 Task: Add an event with the title Conference Call with Partners, date '2023/10/06', time 9:15 AM to 11:15 AMand add a description: A conference call with partners serves as a platform for collaborative discussions. It brings together representatives from different organizations or departments to exchange ideas, share updates, and address common challenges. The call enables open and interactive communication, fostering a sense of teamwork and cooperation among partners.Select event color  Peacock . Add location for the event as: 321 Oxford Street, London, UK, logged in from the account softage.1@softage.netand send the event invitation to softage.8@softage.net and softage.9@softage.net. Set a reminder for the event Weekly on Sunday
Action: Mouse moved to (36, 86)
Screenshot: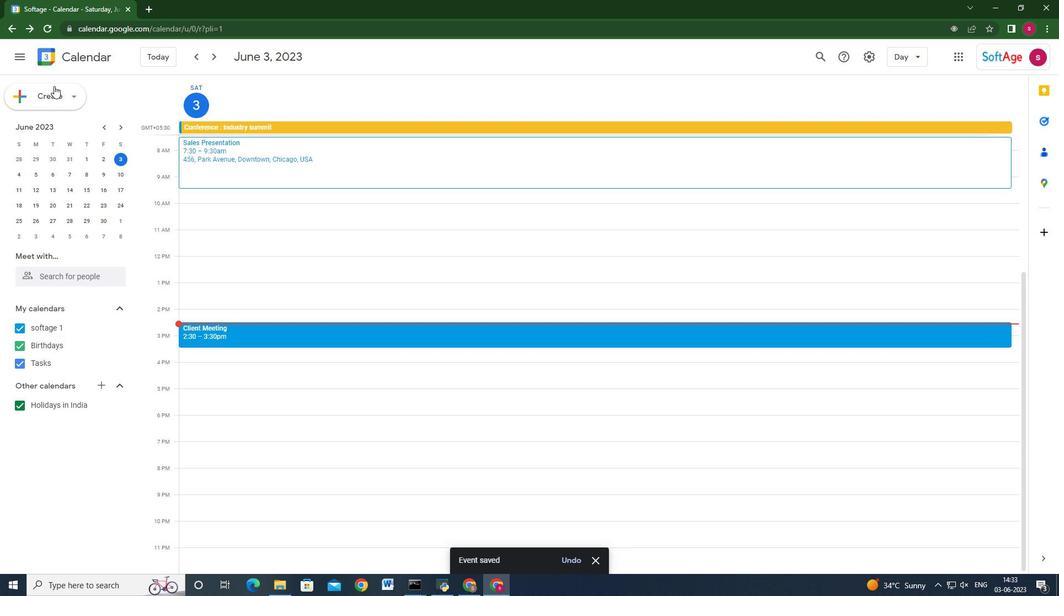 
Action: Mouse pressed left at (36, 86)
Screenshot: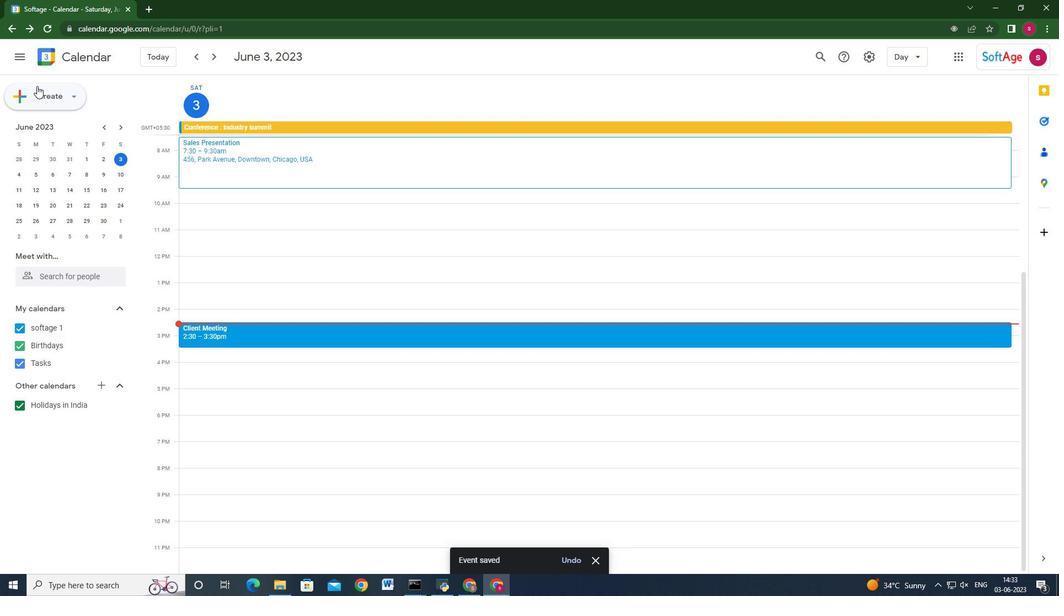 
Action: Mouse moved to (41, 120)
Screenshot: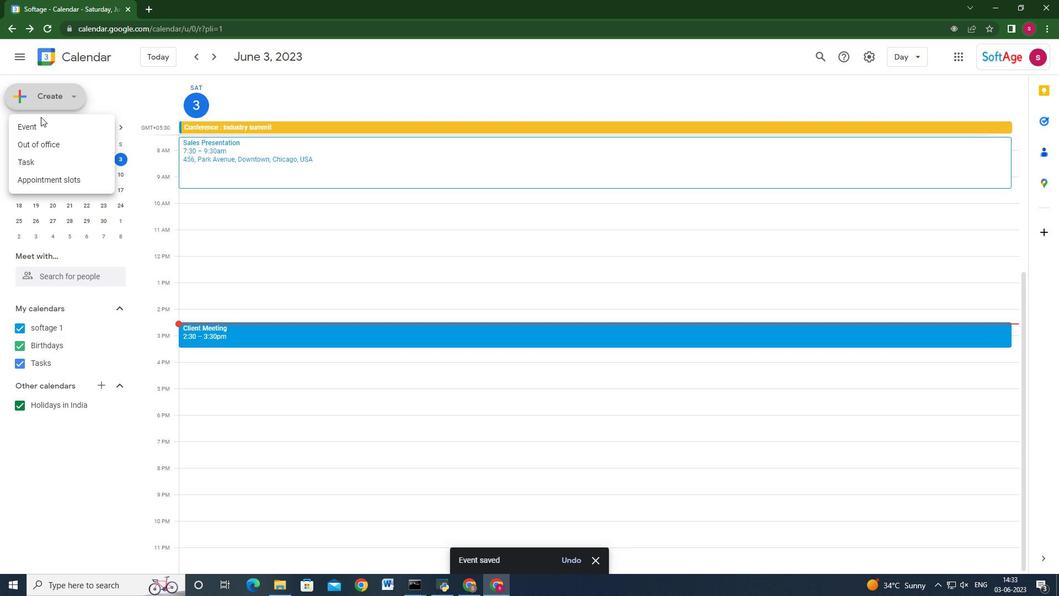 
Action: Mouse pressed left at (41, 120)
Screenshot: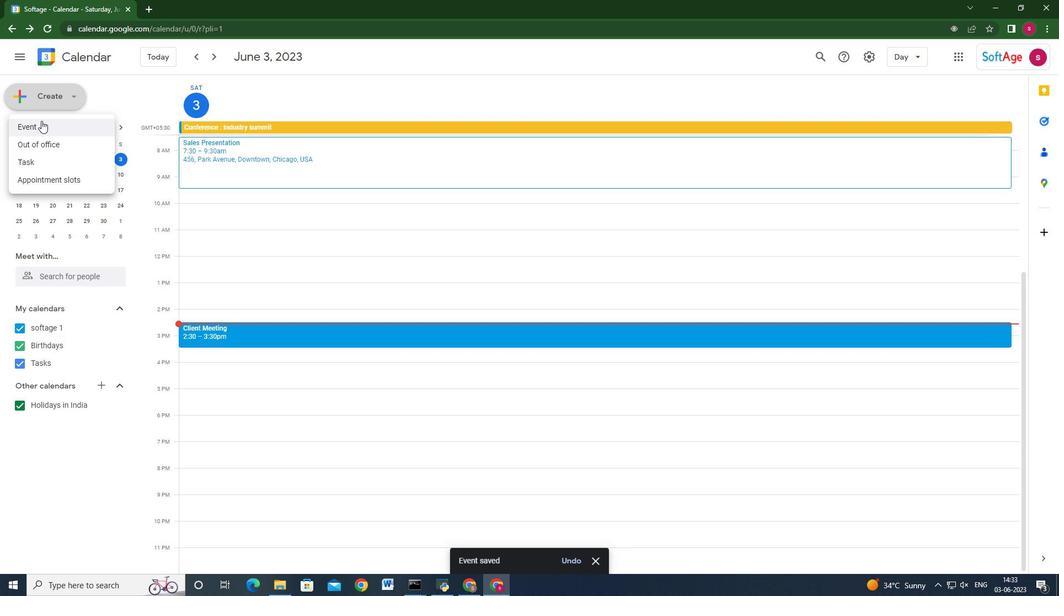 
Action: Mouse moved to (602, 426)
Screenshot: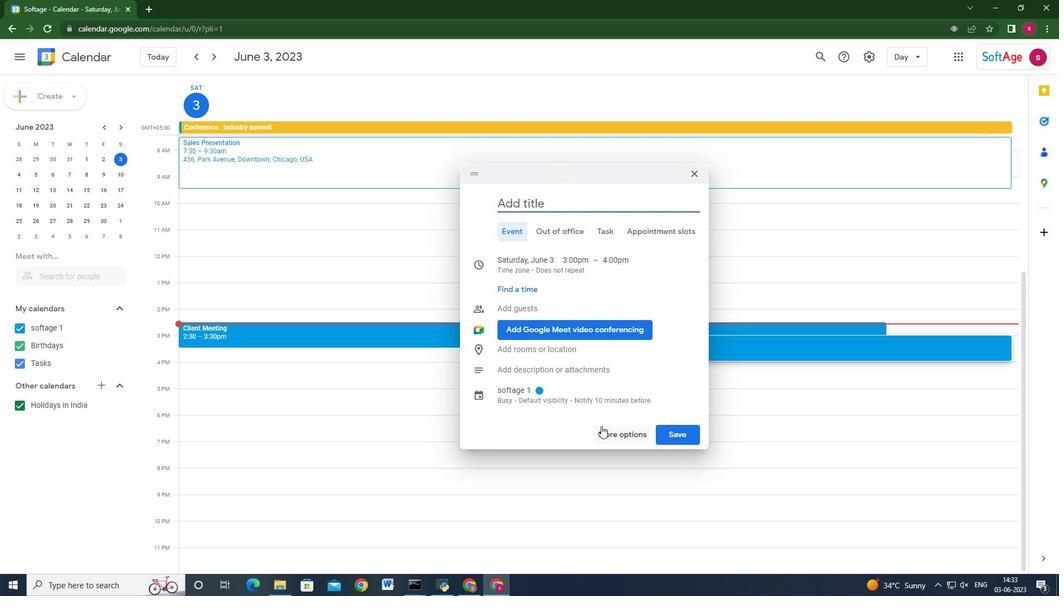 
Action: Mouse pressed left at (601, 426)
Screenshot: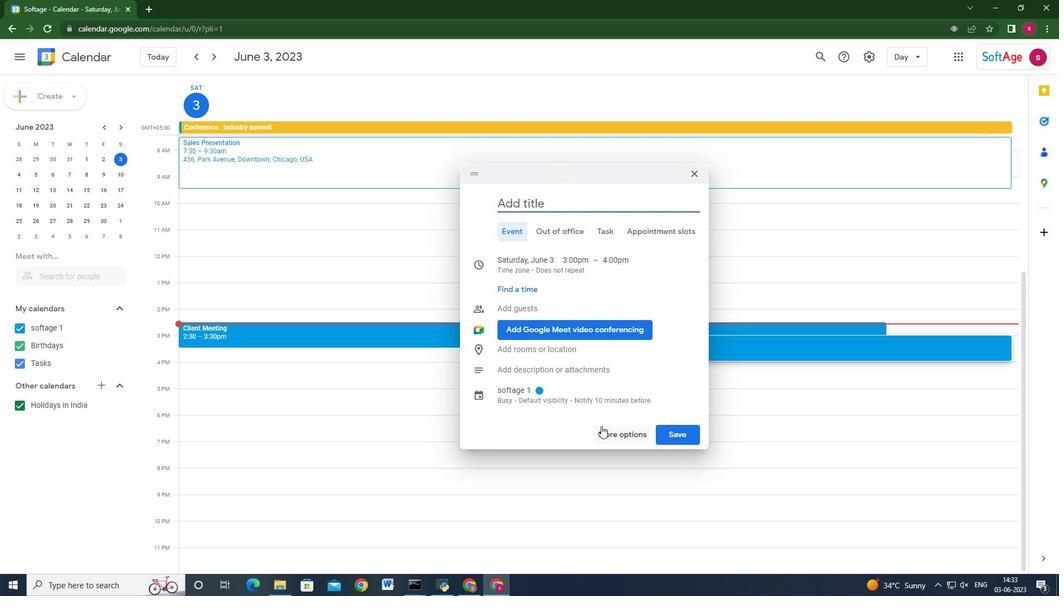 
Action: Mouse moved to (154, 59)
Screenshot: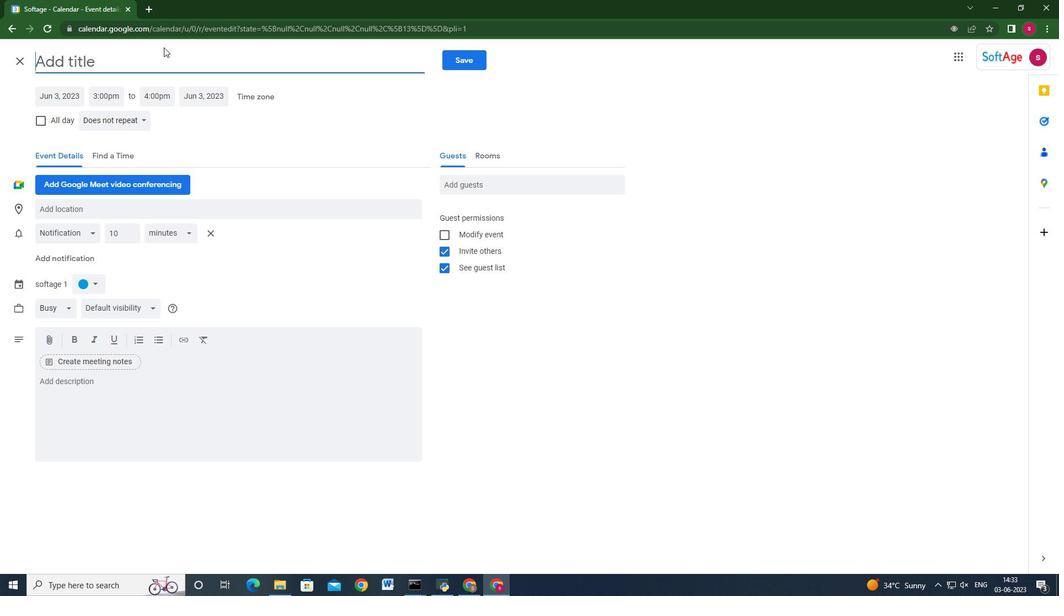 
Action: Key pressed <Key.shift>Conference<Key.space><Key.shift>Call<Key.space>with<Key.space><Key.shift>Partners
Screenshot: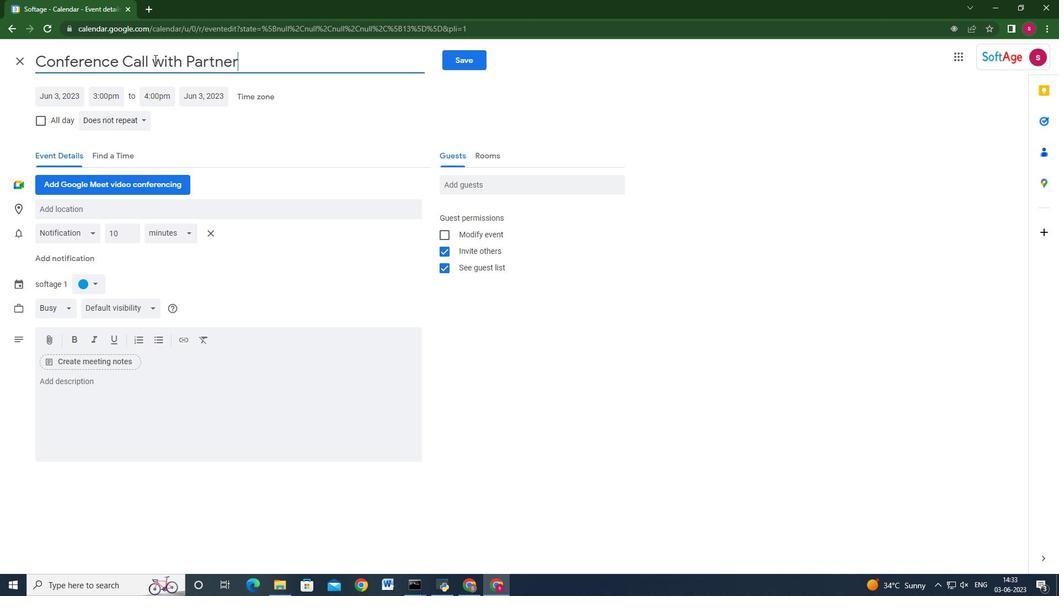 
Action: Mouse moved to (76, 100)
Screenshot: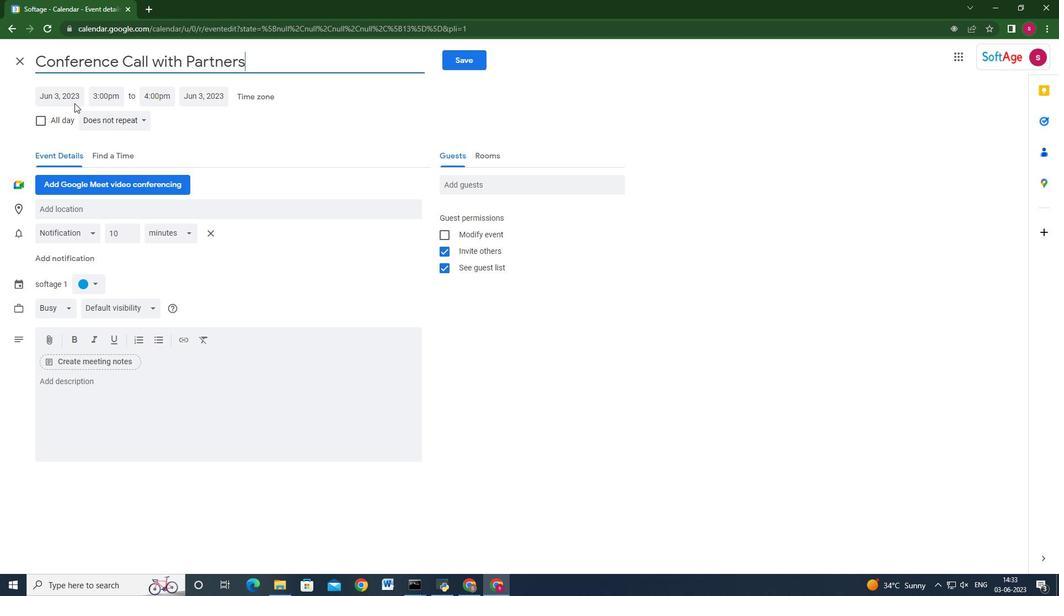 
Action: Mouse pressed left at (76, 100)
Screenshot: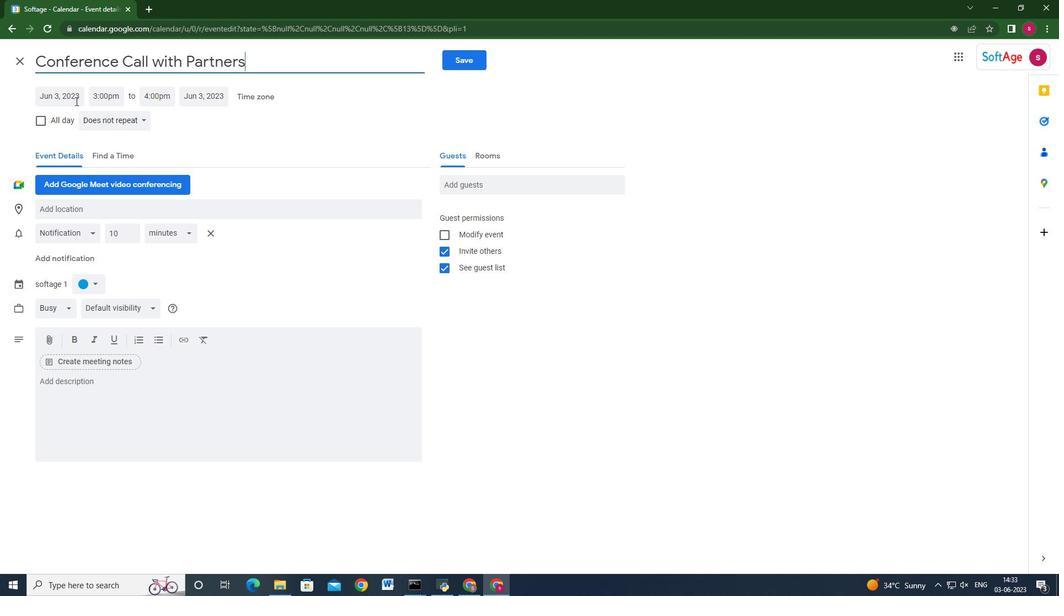 
Action: Mouse moved to (172, 120)
Screenshot: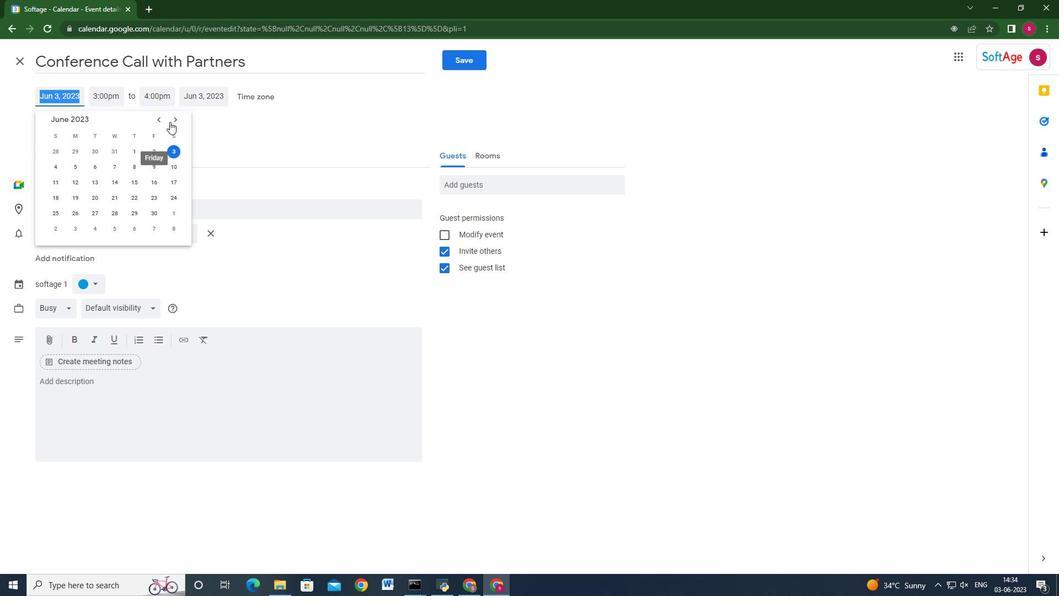 
Action: Mouse pressed left at (172, 120)
Screenshot: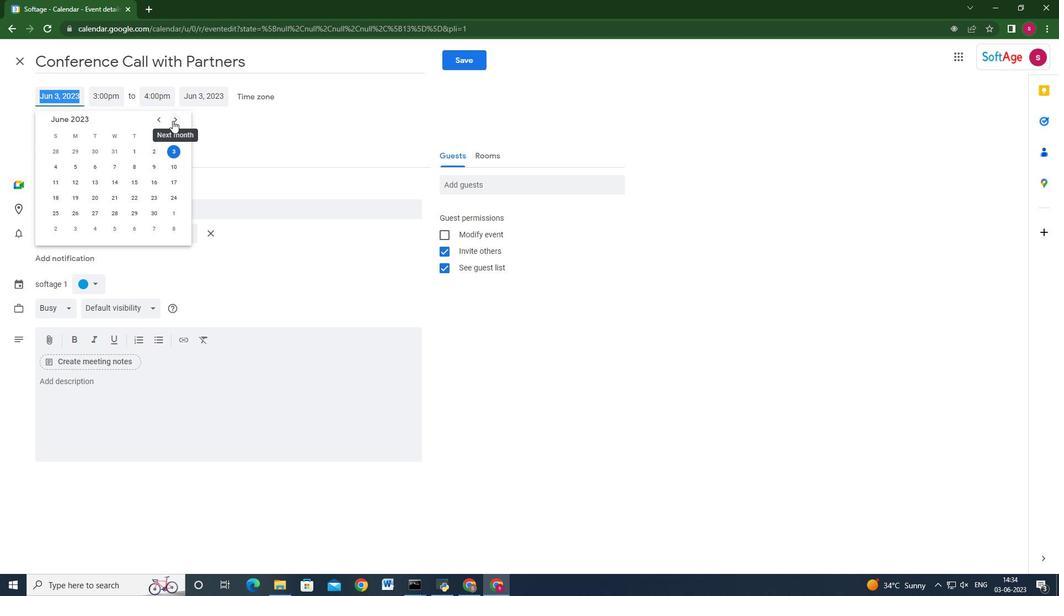 
Action: Mouse moved to (157, 118)
Screenshot: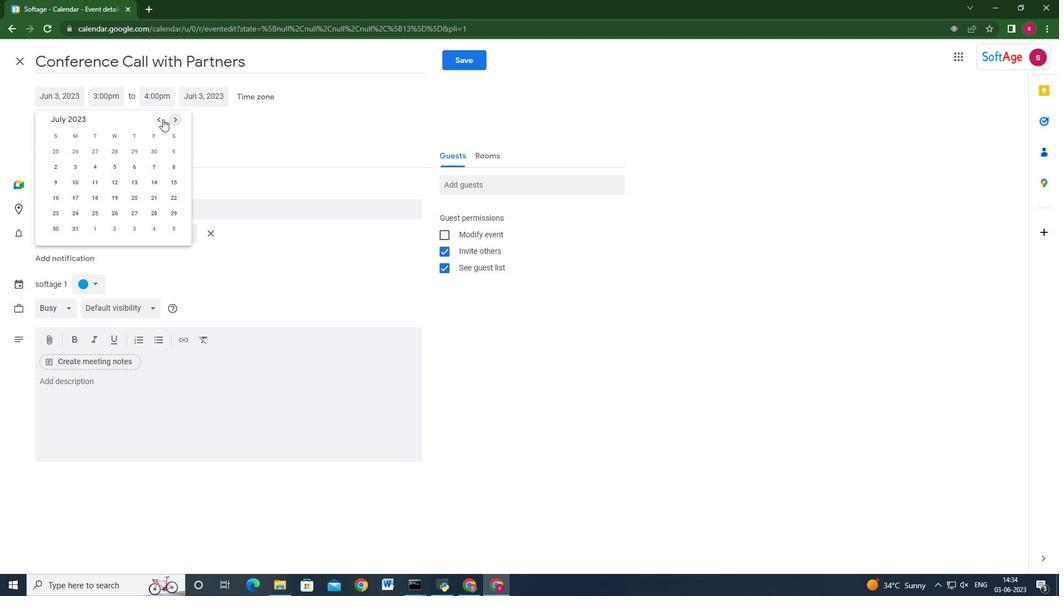 
Action: Mouse pressed left at (157, 118)
Screenshot: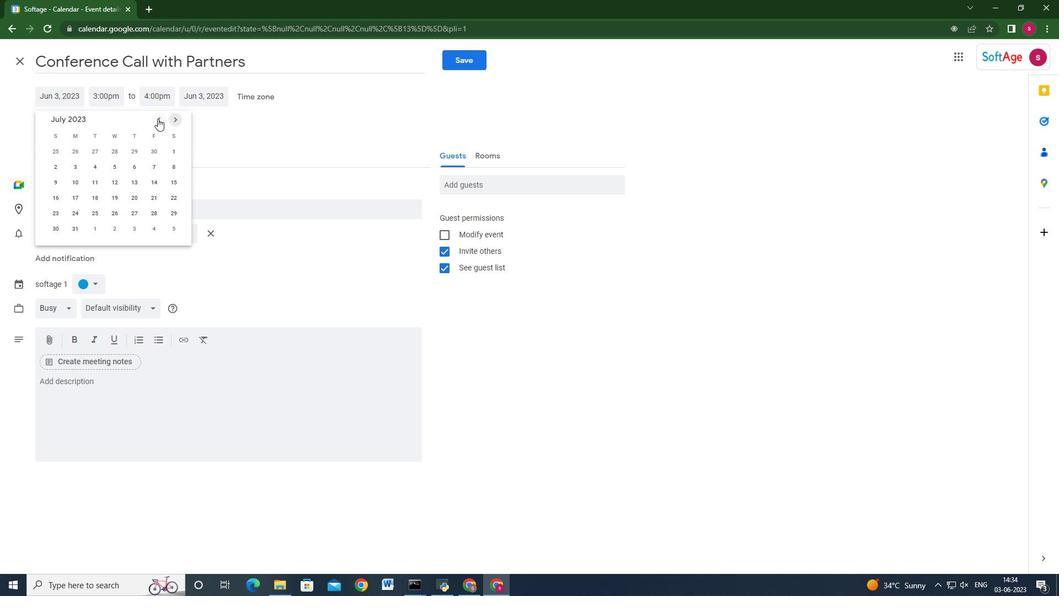 
Action: Mouse moved to (176, 121)
Screenshot: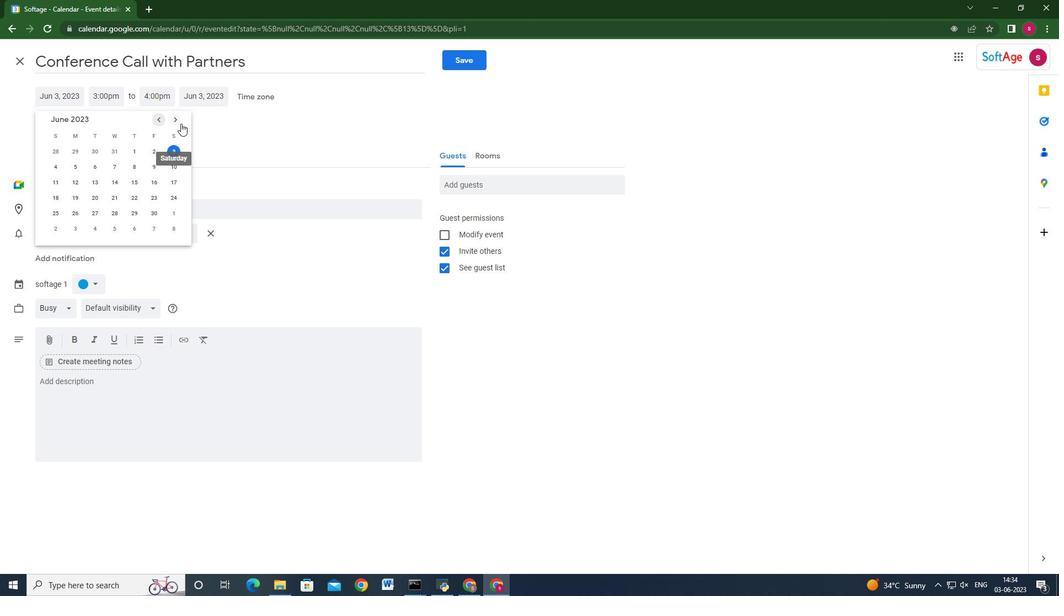 
Action: Mouse pressed left at (176, 121)
Screenshot: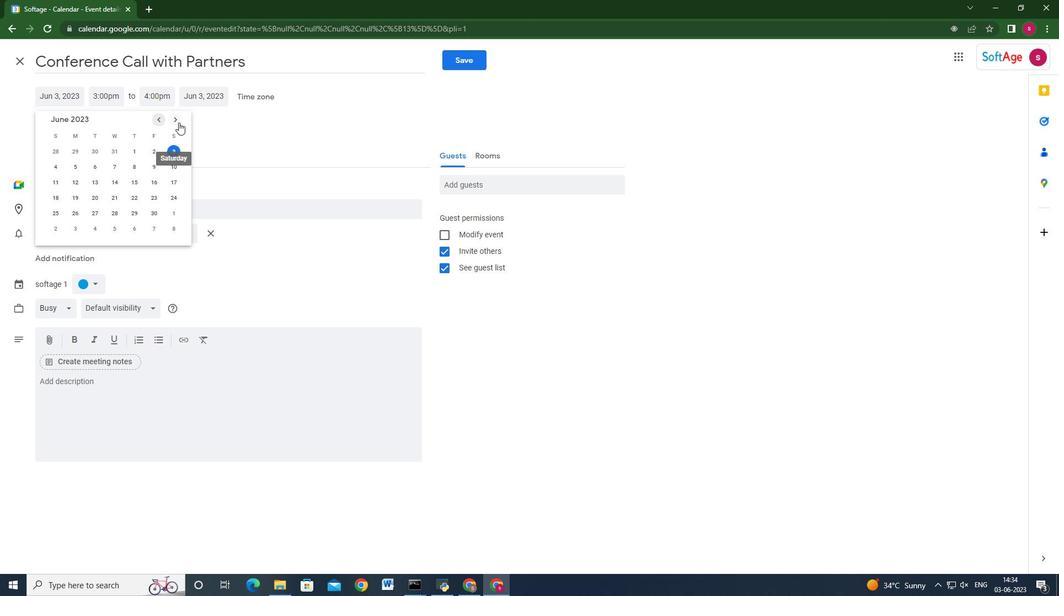 
Action: Mouse moved to (175, 121)
Screenshot: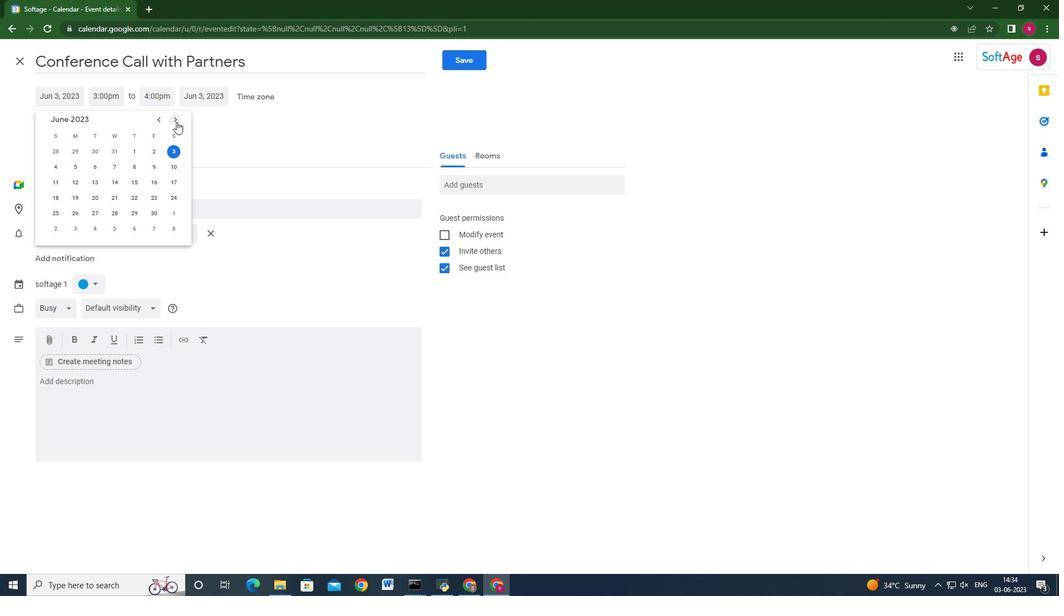 
Action: Mouse pressed left at (175, 121)
Screenshot: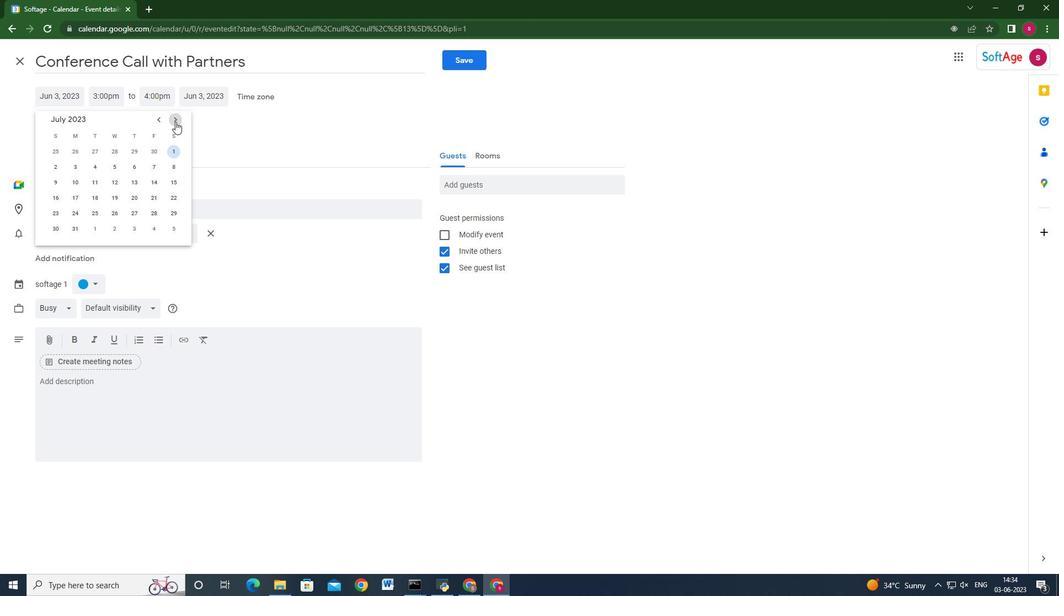 
Action: Mouse pressed left at (175, 121)
Screenshot: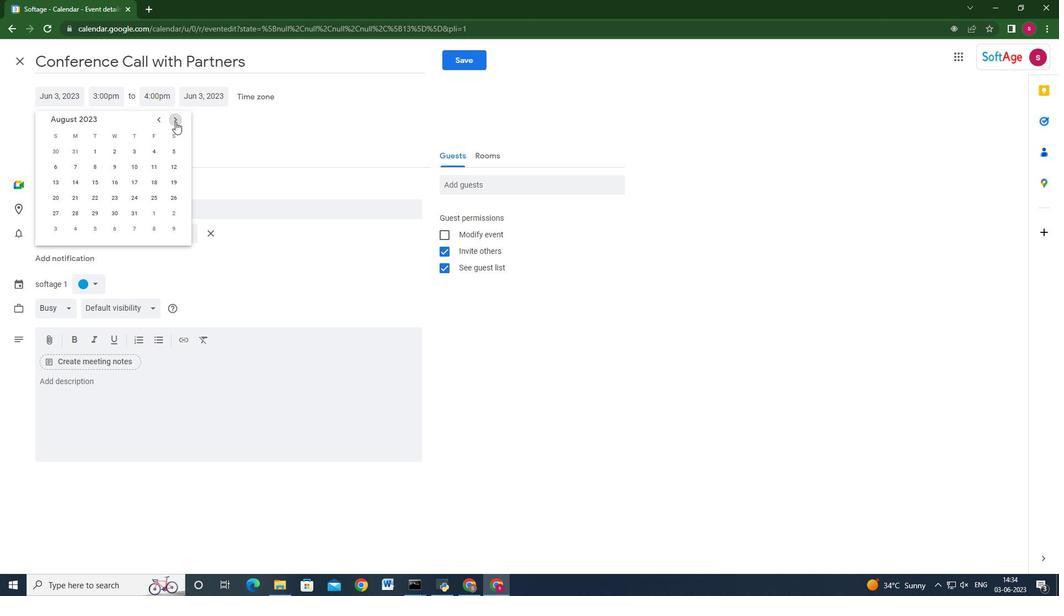 
Action: Mouse pressed left at (175, 121)
Screenshot: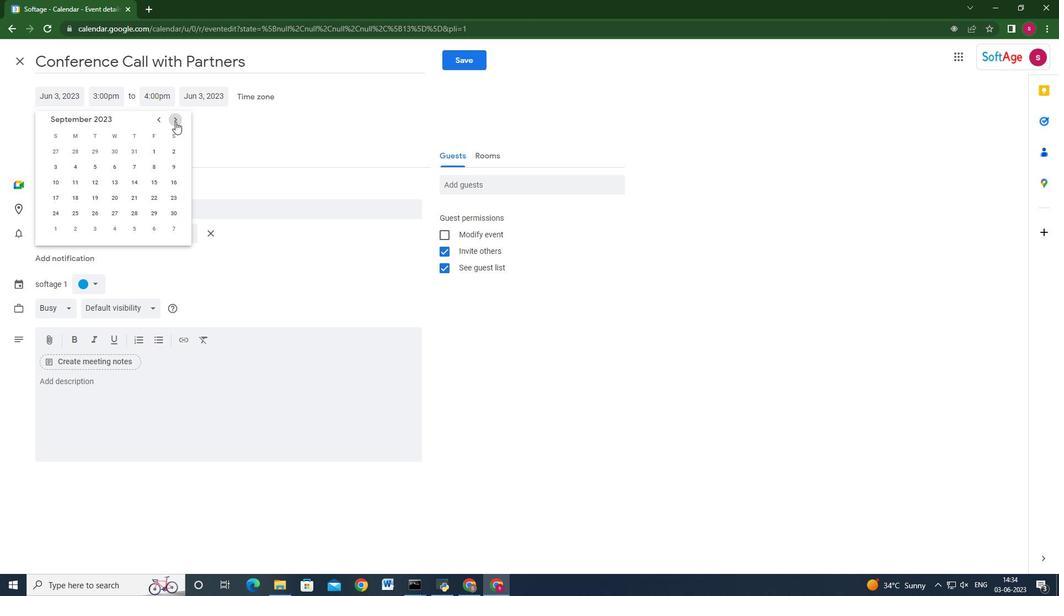 
Action: Mouse moved to (152, 149)
Screenshot: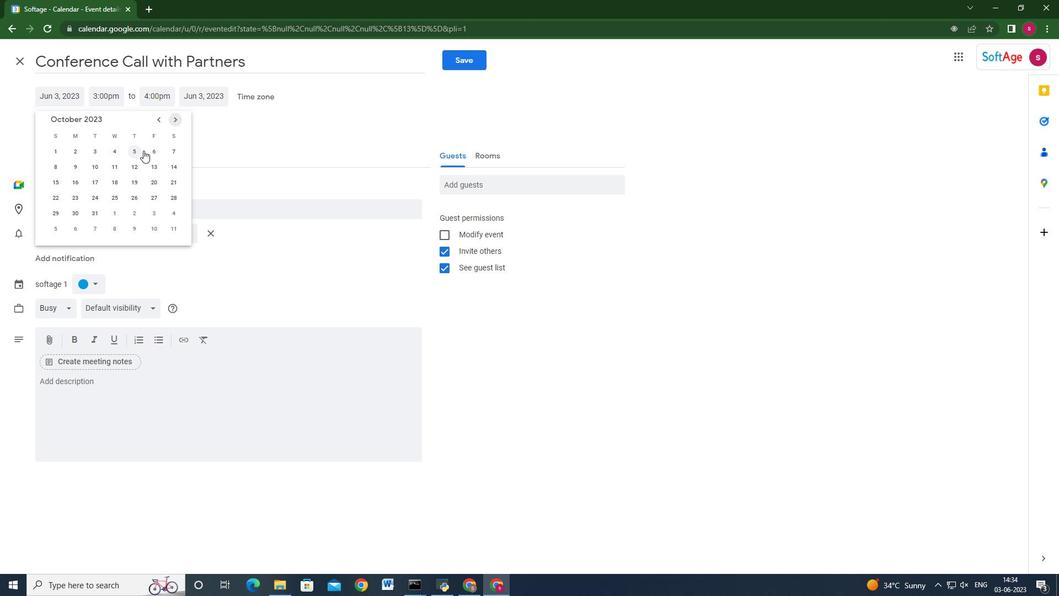 
Action: Mouse pressed left at (152, 149)
Screenshot: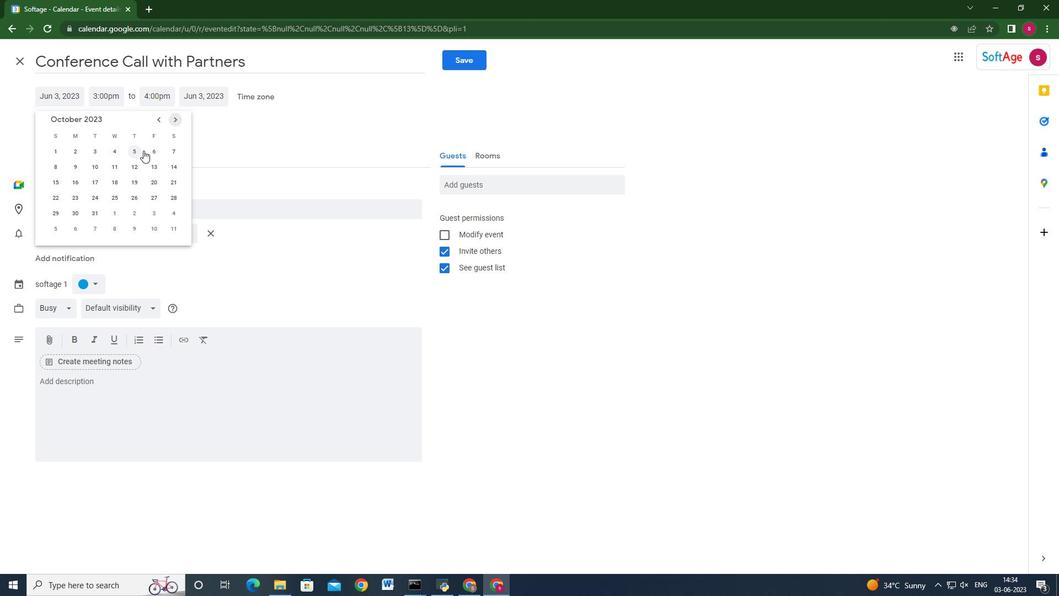 
Action: Mouse moved to (108, 97)
Screenshot: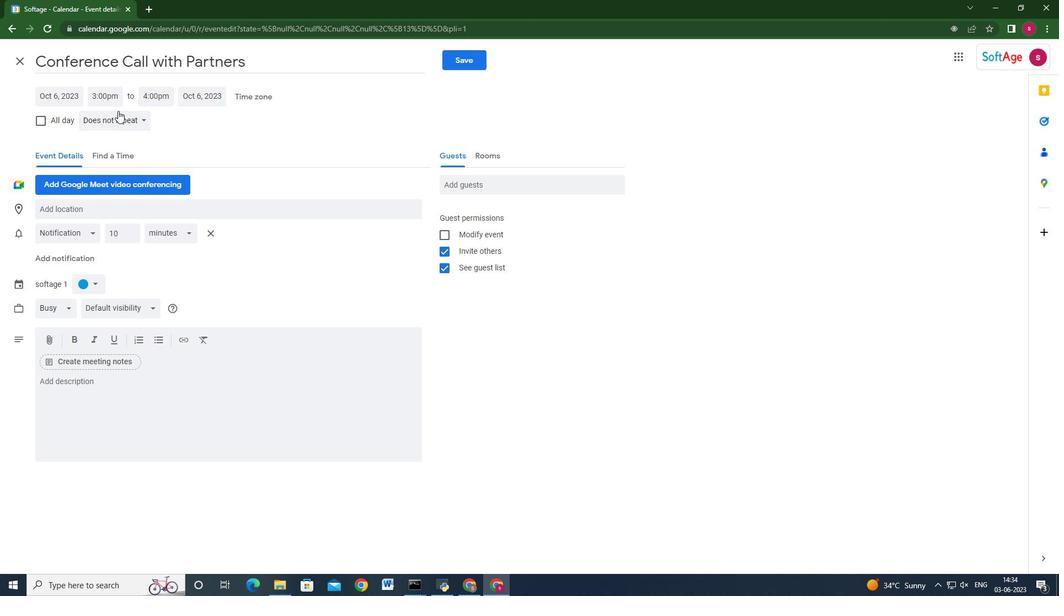 
Action: Mouse pressed left at (108, 97)
Screenshot: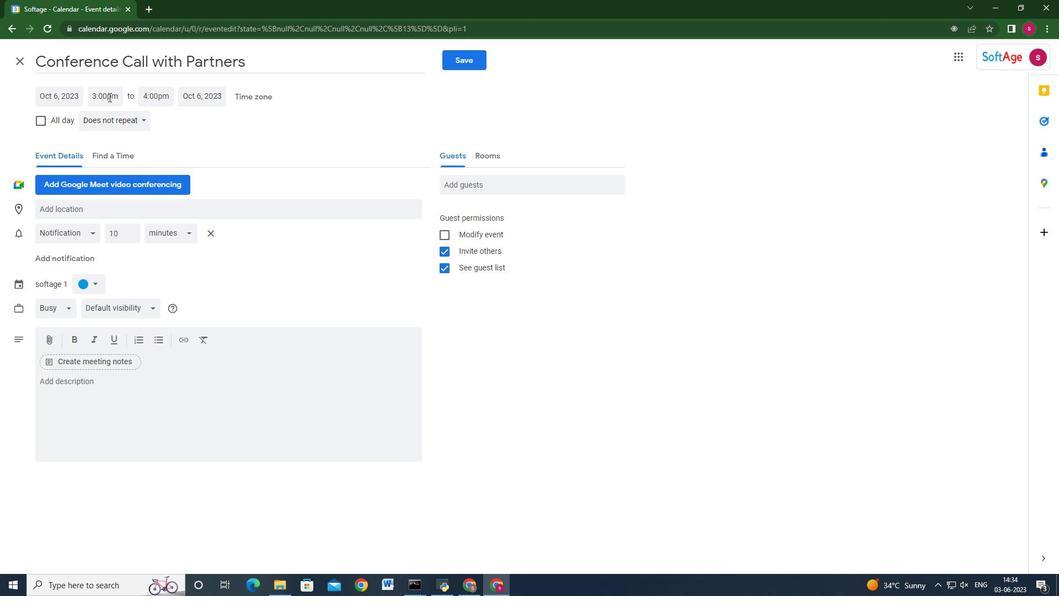 
Action: Key pressed 9<Key.shift>:15am<Key.enter><Key.tab>11<Key.shift>:15am<Key.enter>
Screenshot: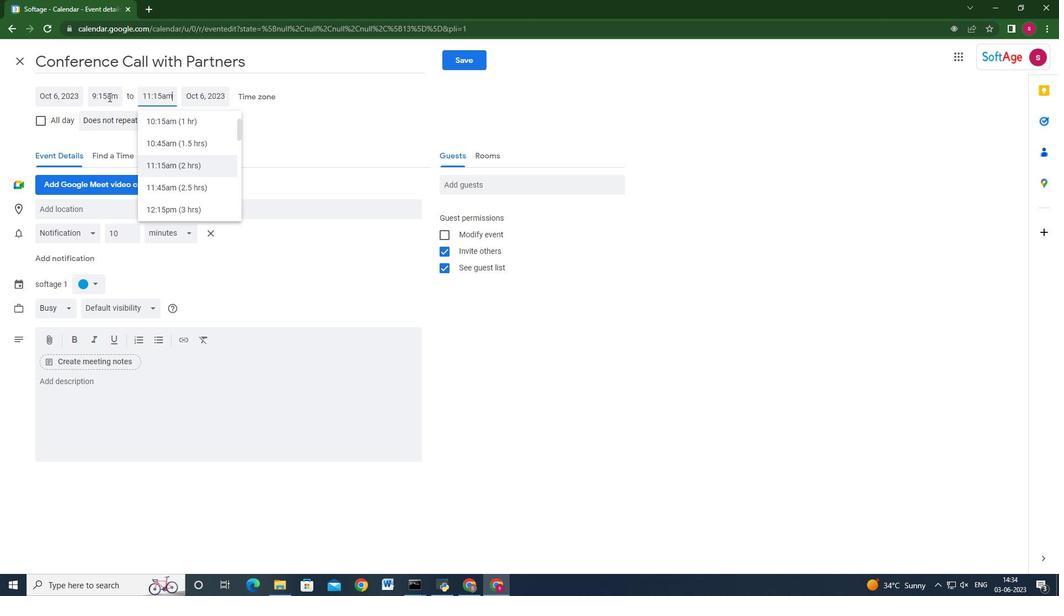 
Action: Mouse moved to (130, 415)
Screenshot: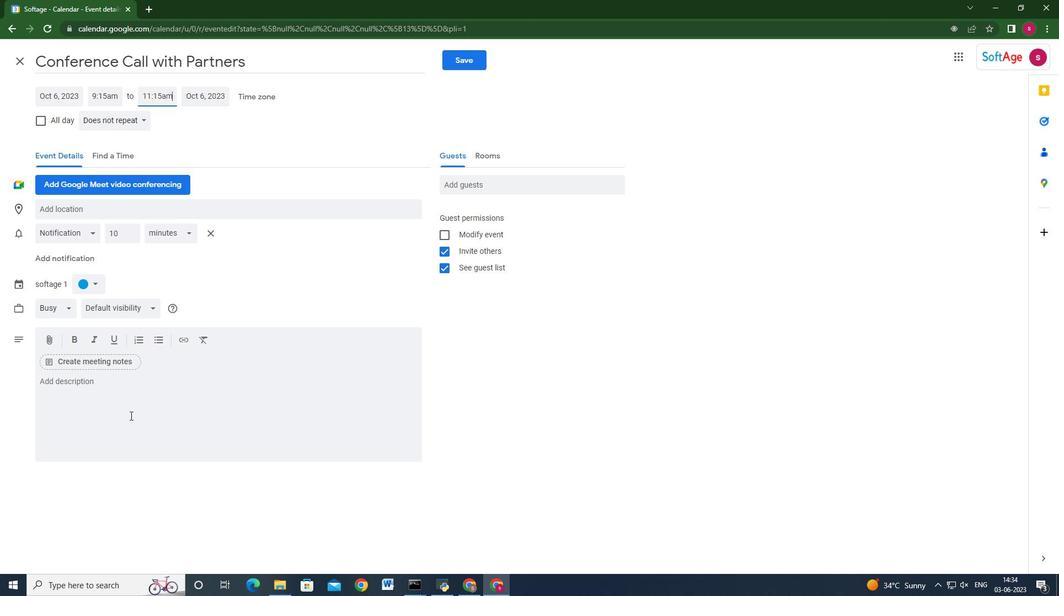 
Action: Mouse pressed left at (130, 415)
Screenshot: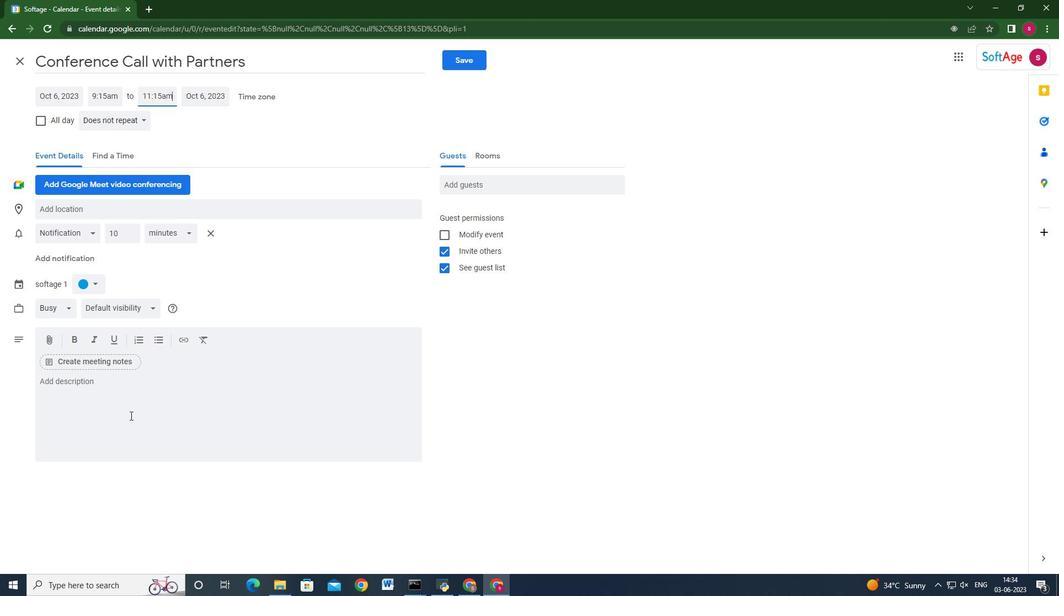 
Action: Key pressed <Key.shift>A<Key.space>conference<Key.space>call<Key.space>with<Key.space>partners<Key.space>serves<Key.space>a<Key.space><Key.backspace>s<Key.space>a<Key.space>platform<Key.space>for<Key.space>collaborative<Key.space>discussions.<Key.space><Key.shift>It<Key.space>brings<Key.space>together<Key.space>representatives<Key.space>from<Key.space>different<Key.space>organizations<Key.space>or<Key.space>departments<Key.space>to<Key.space>exchange<Key.space>ideas,<Key.space>share<Key.space>updates,<Key.space>and<Key.space>address<Key.space>cp,<Key.backspace><Key.backspace>ommon<Key.space>challenges.<Key.space><Key.shift>The<Key.space>call<Key.space>enables<Key.space>open<Key.space>and<Key.space>interactive<Key.space>communication<Key.space><Key.backspace>,<Key.space>fostering<Key.space>a<Key.space>sense<Key.space>of<Key.space>teamwork<Key.space>and<Key.space>cooperation<Key.space>among<Key.space>partners.
Screenshot: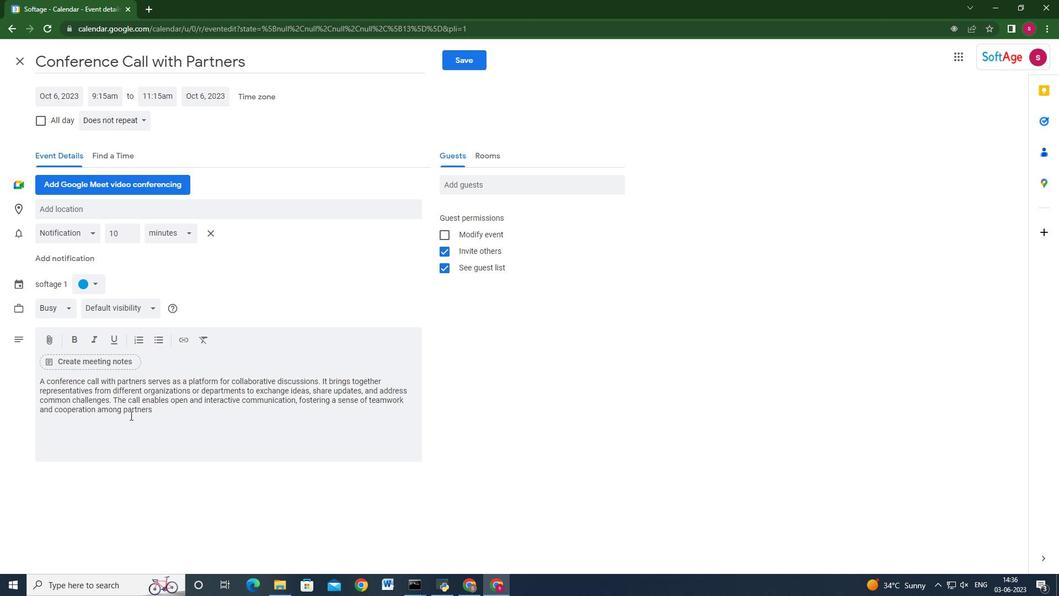 
Action: Mouse moved to (89, 285)
Screenshot: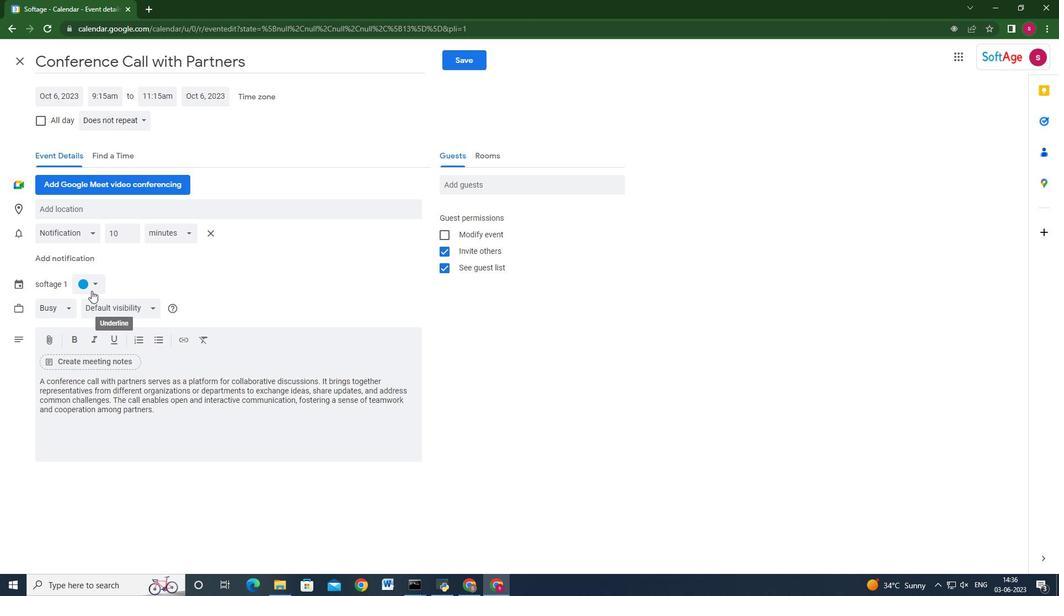 
Action: Mouse pressed left at (89, 285)
Screenshot: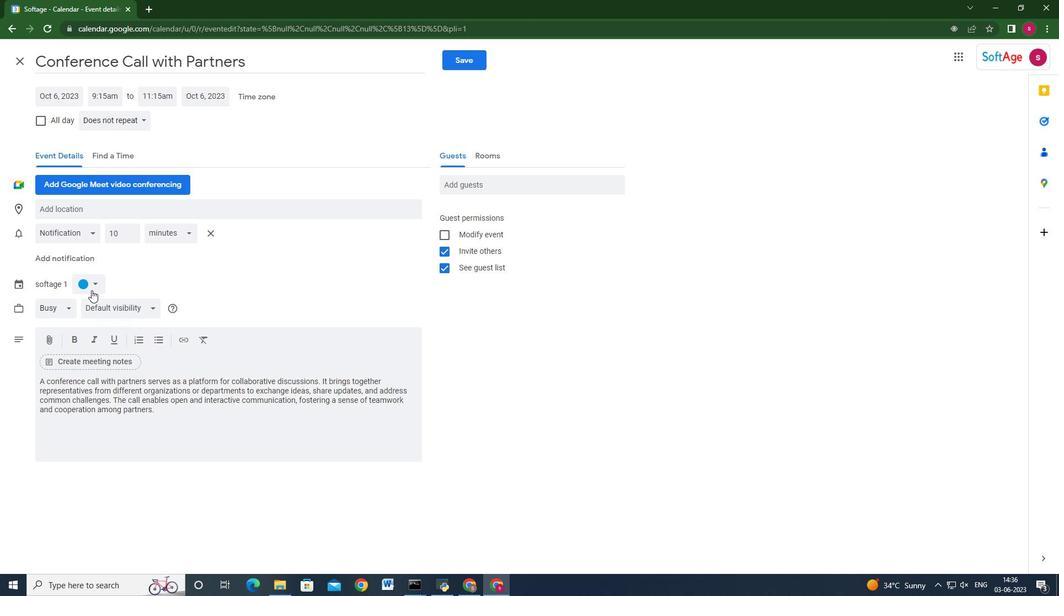 
Action: Mouse moved to (82, 322)
Screenshot: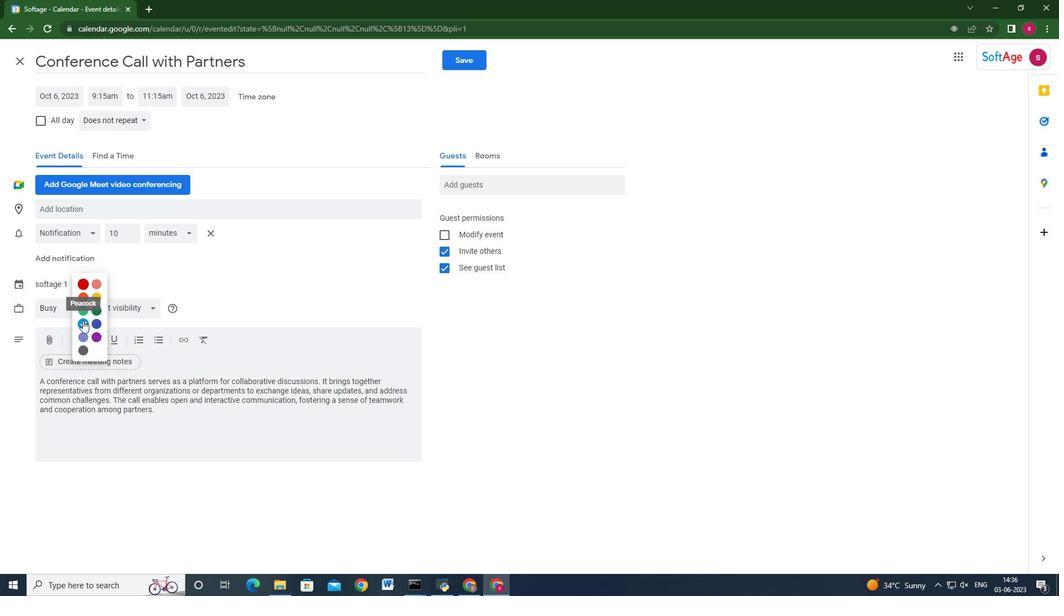 
Action: Mouse pressed left at (82, 322)
Screenshot: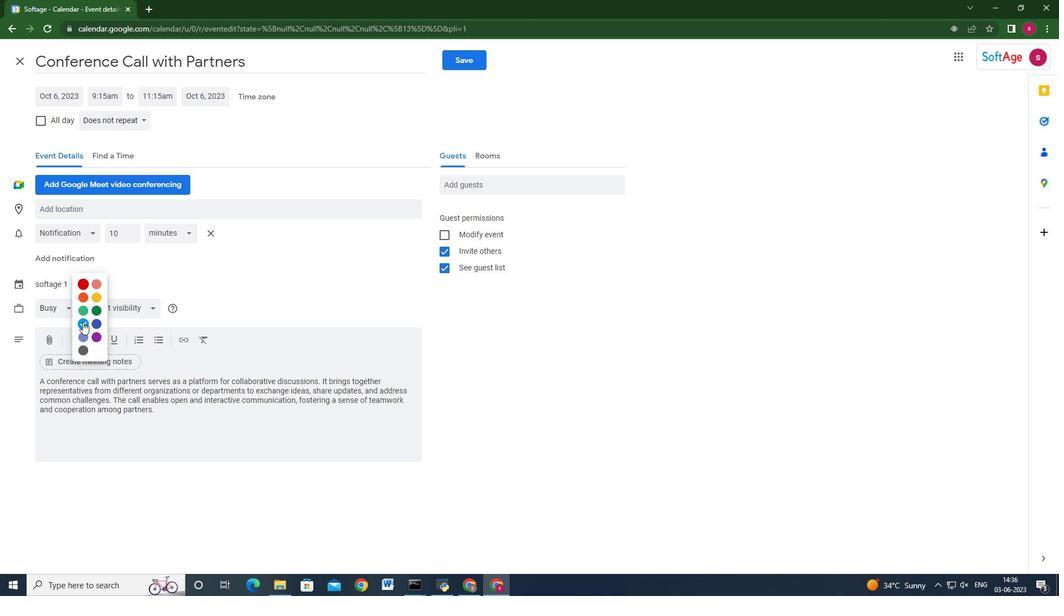 
Action: Mouse moved to (166, 211)
Screenshot: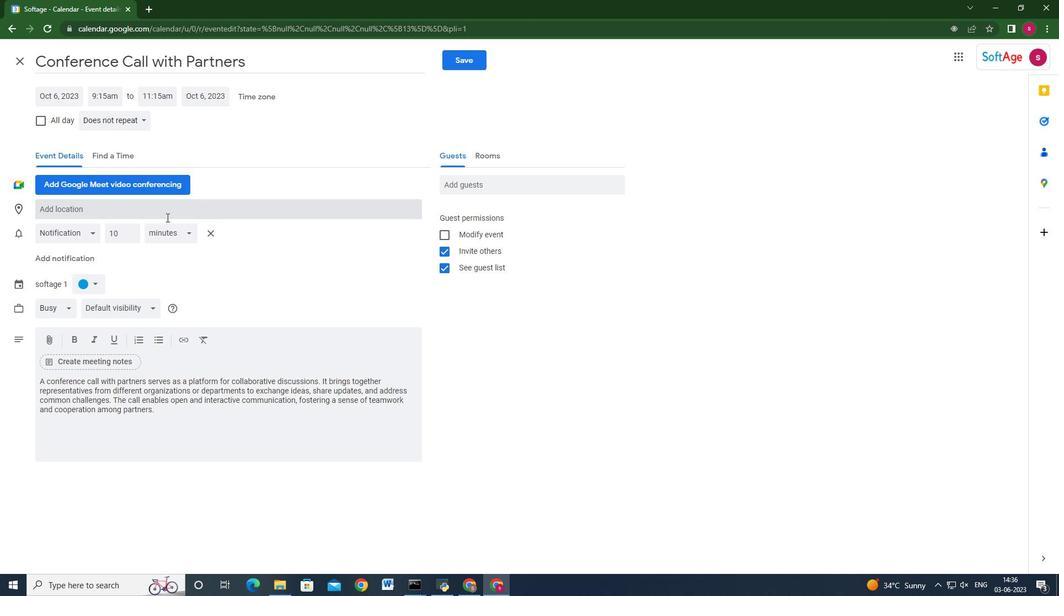 
Action: Mouse pressed left at (166, 211)
Screenshot: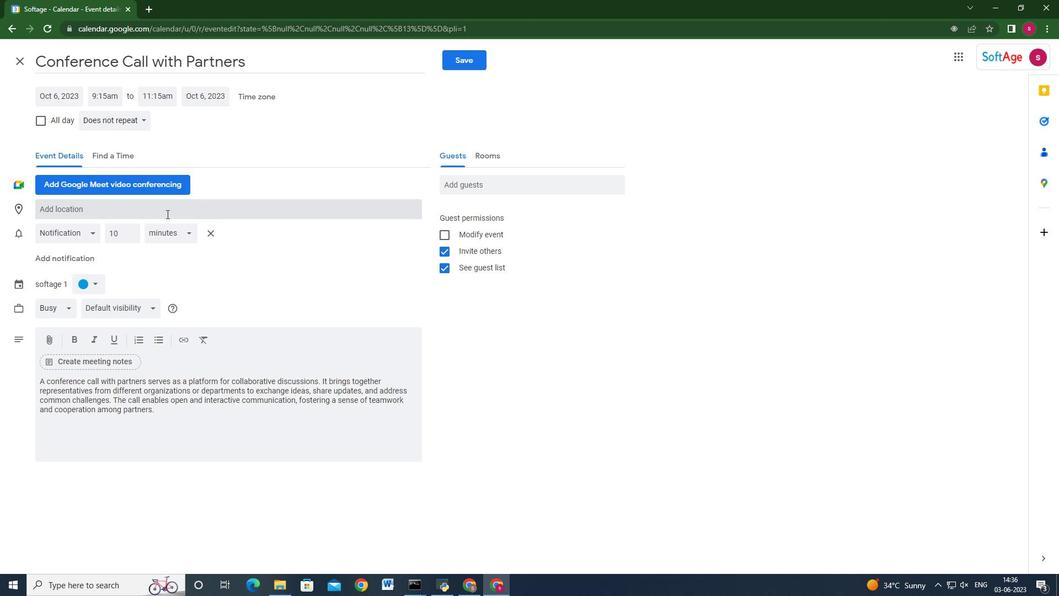
Action: Key pressed 321<Key.space><Key.shift>Oxford<Key.space><Key.shift_r>Street,<Key.space><Key.shift>Kib<Key.backspace><Key.backspace><Key.backspace><Key.shift>London,<Key.space><Key.caps_lock>UK<Key.caps_lock>
Screenshot: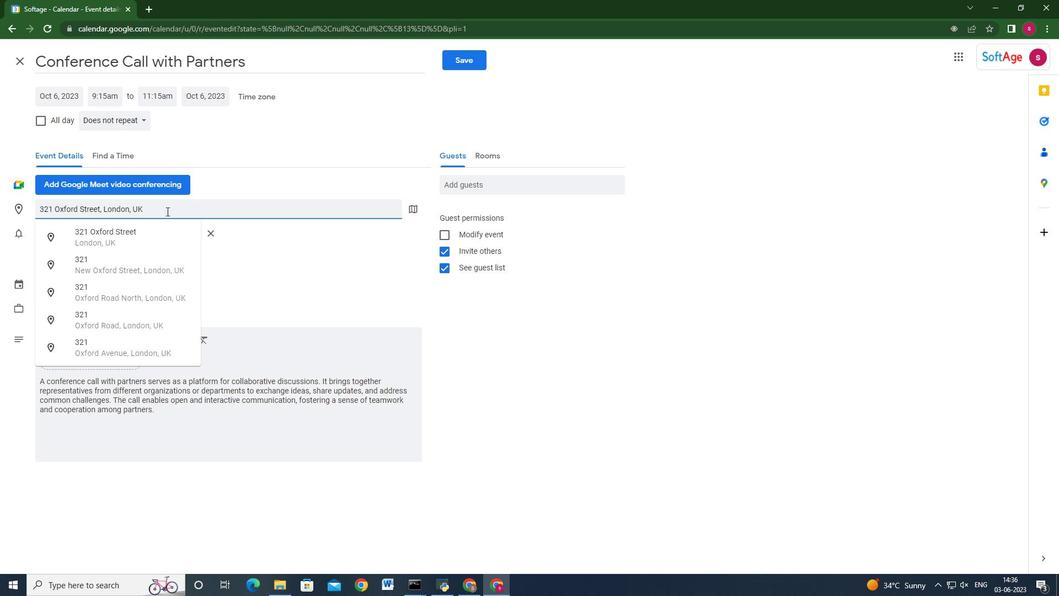 
Action: Mouse moved to (484, 188)
Screenshot: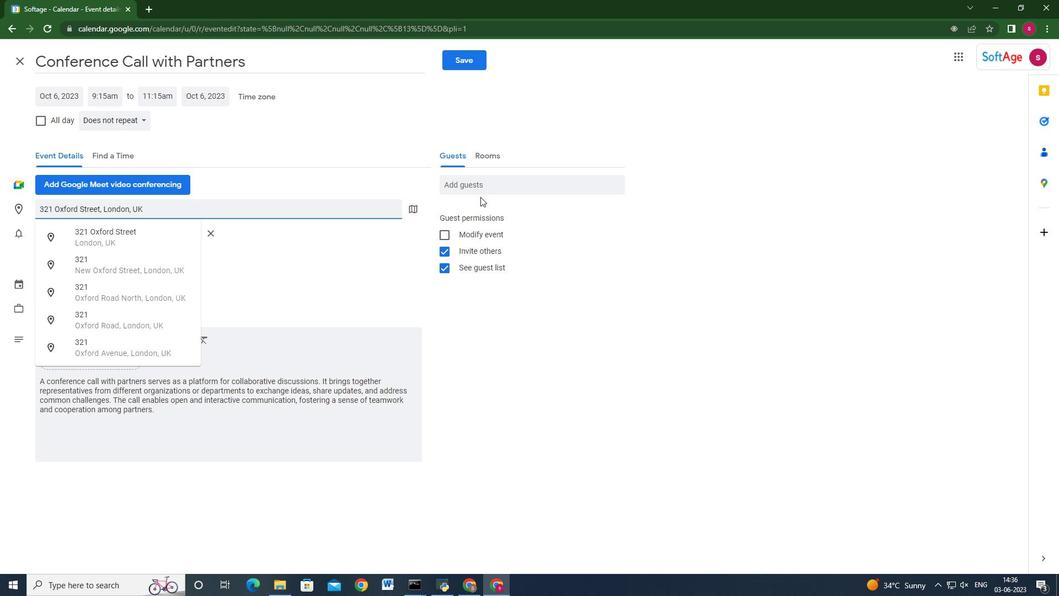 
Action: Mouse pressed left at (484, 188)
Screenshot: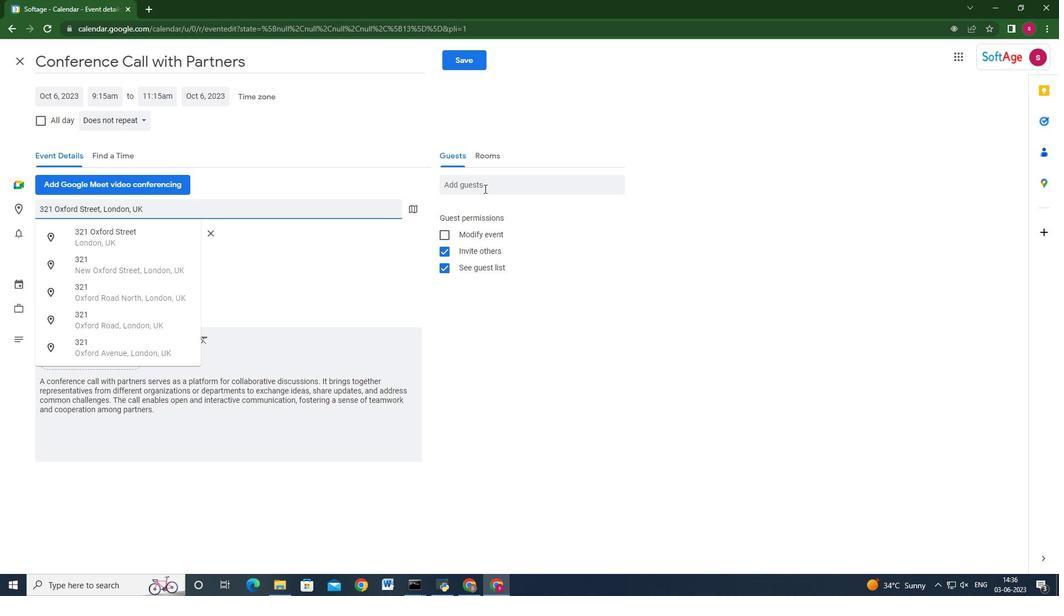 
Action: Key pressed softage.8<Key.shift_r>@softage.net<Key.enter>softage.8<Key.backspace>92<Key.shift_r><Key.backspace><Key.shift_r>@softage.net<Key.enter>
Screenshot: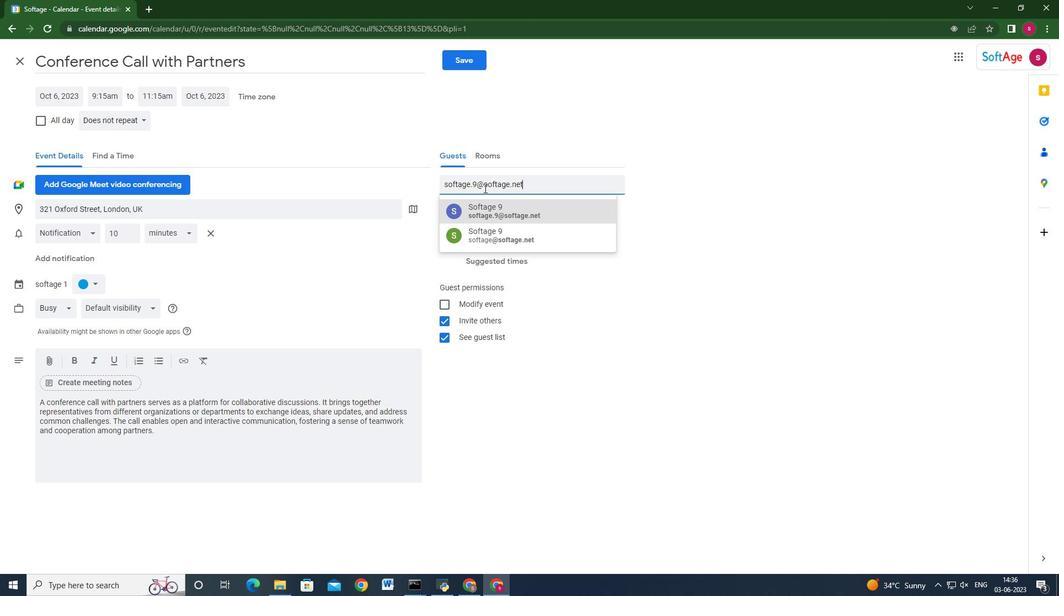 
Action: Mouse moved to (124, 121)
Screenshot: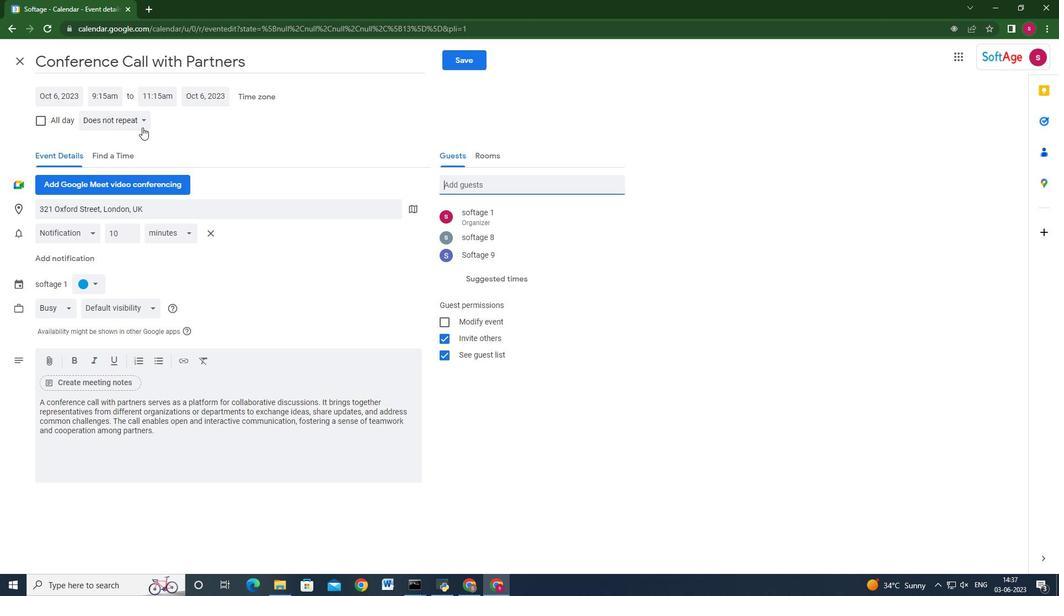 
Action: Mouse pressed left at (124, 121)
Screenshot: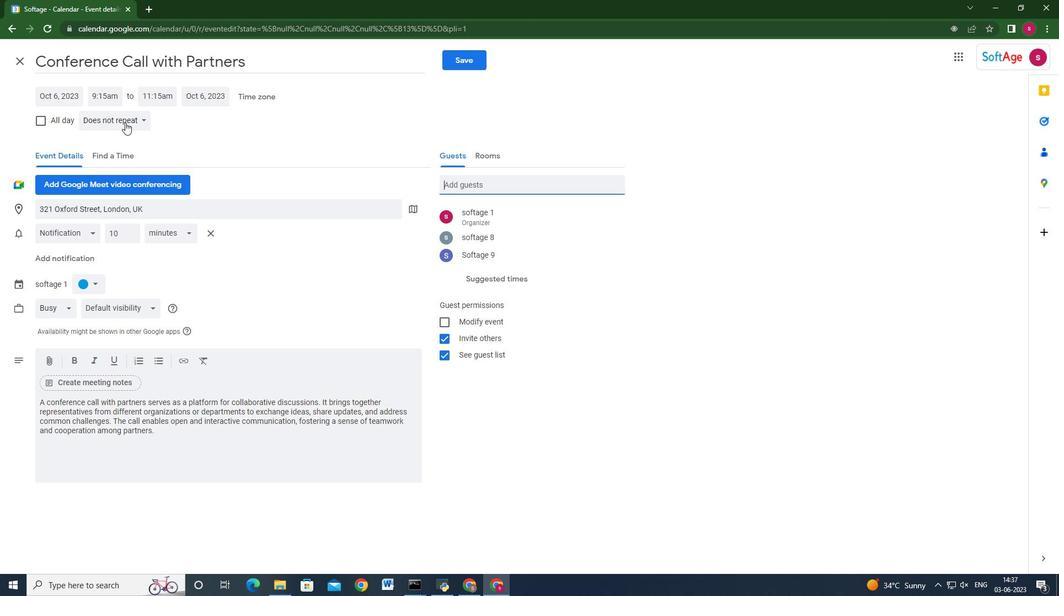 
Action: Mouse moved to (115, 240)
Screenshot: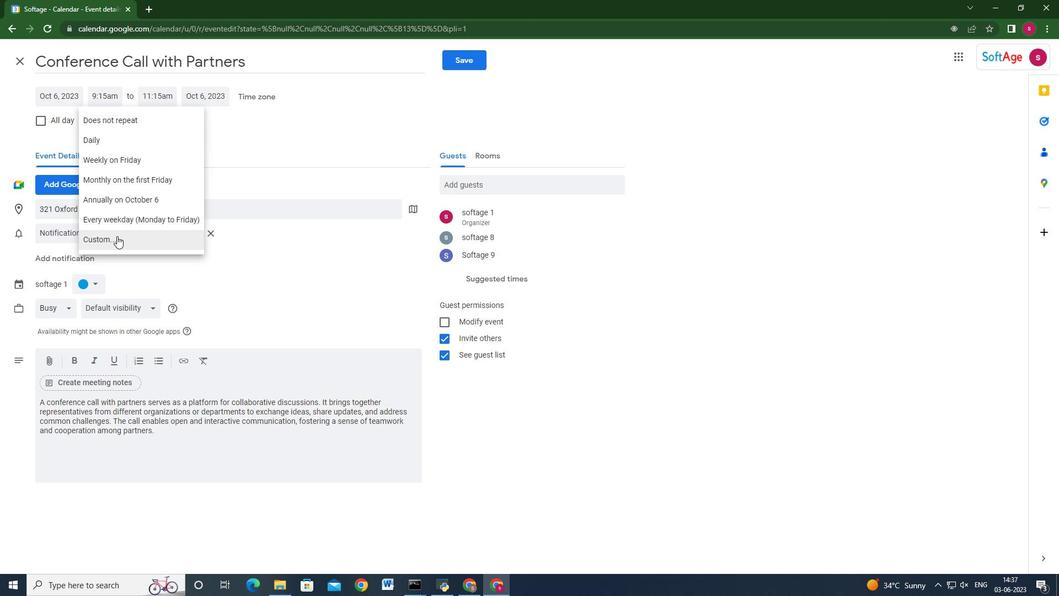 
Action: Mouse pressed left at (115, 240)
Screenshot: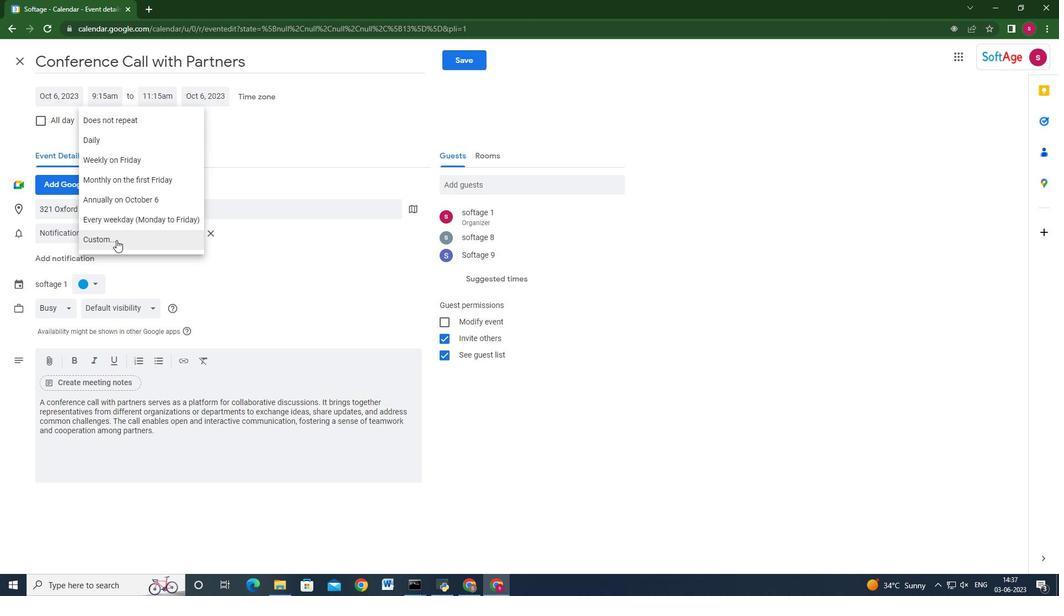 
Action: Mouse moved to (545, 285)
Screenshot: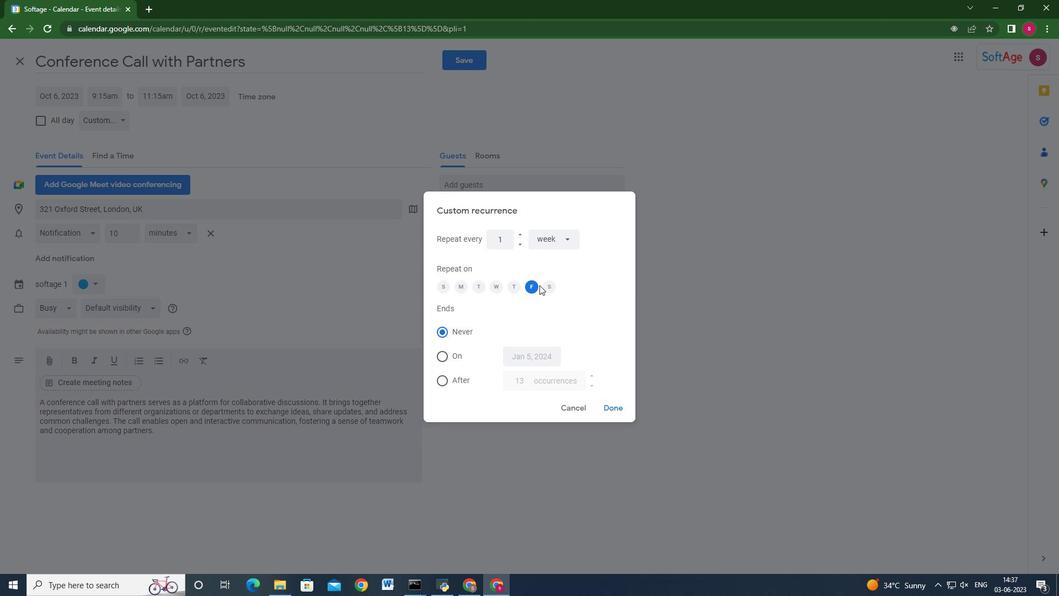 
Action: Mouse pressed left at (545, 285)
Screenshot: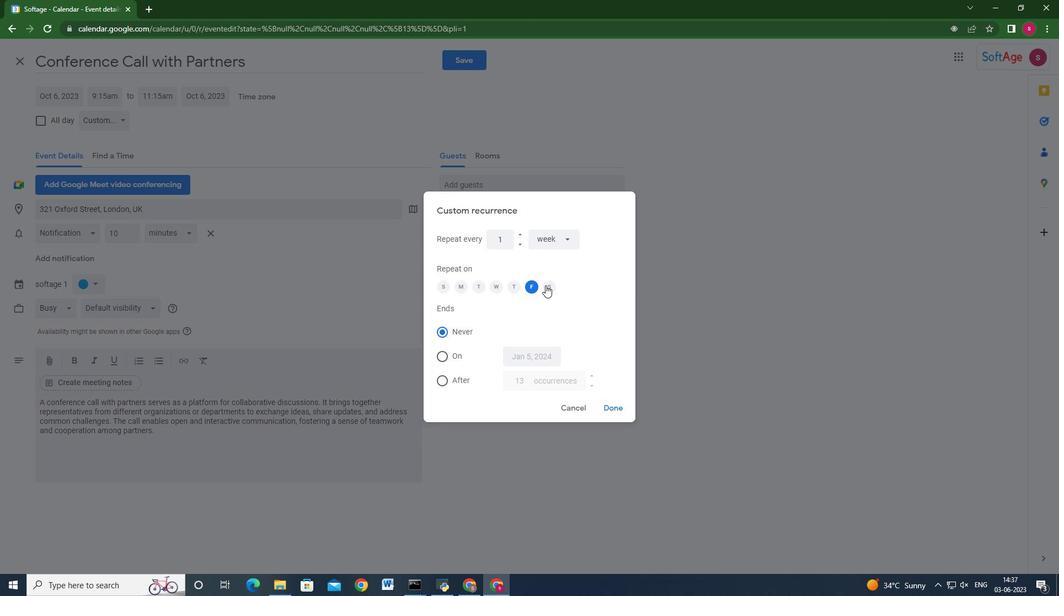 
Action: Mouse moved to (445, 285)
Screenshot: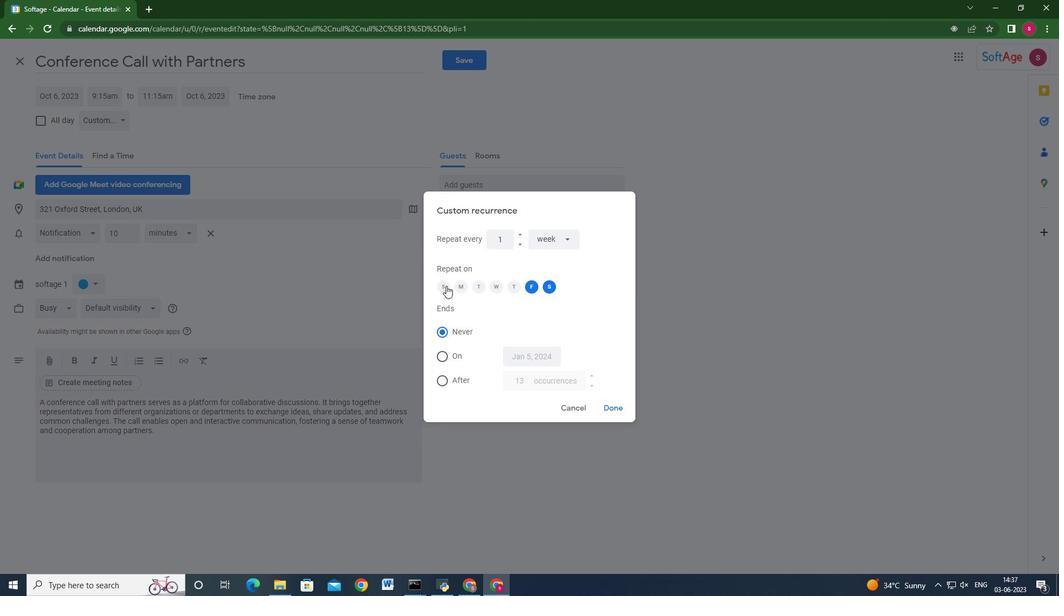 
Action: Mouse pressed left at (445, 285)
Screenshot: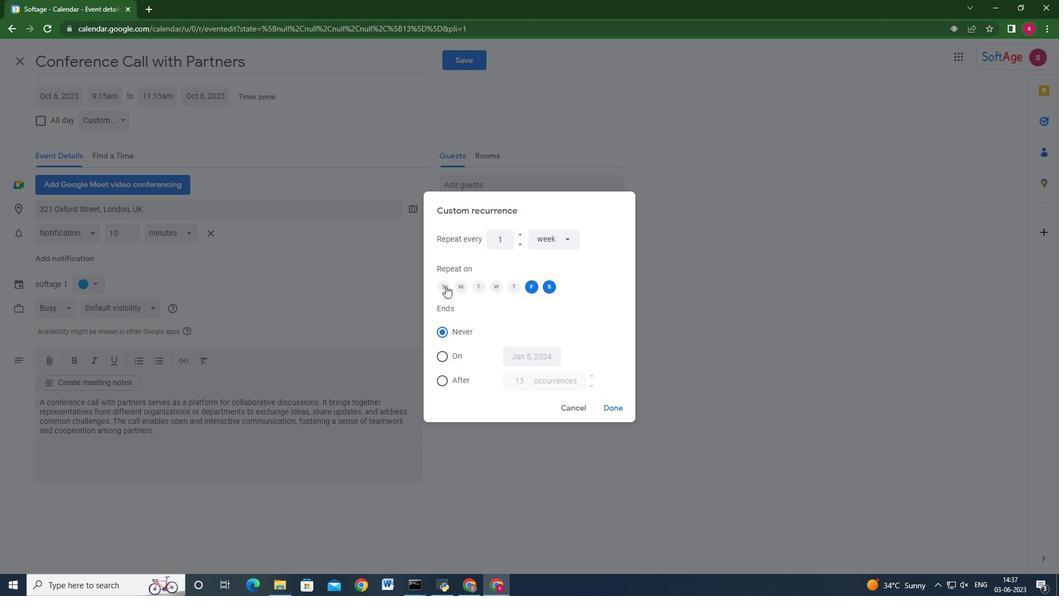 
Action: Mouse moved to (527, 287)
Screenshot: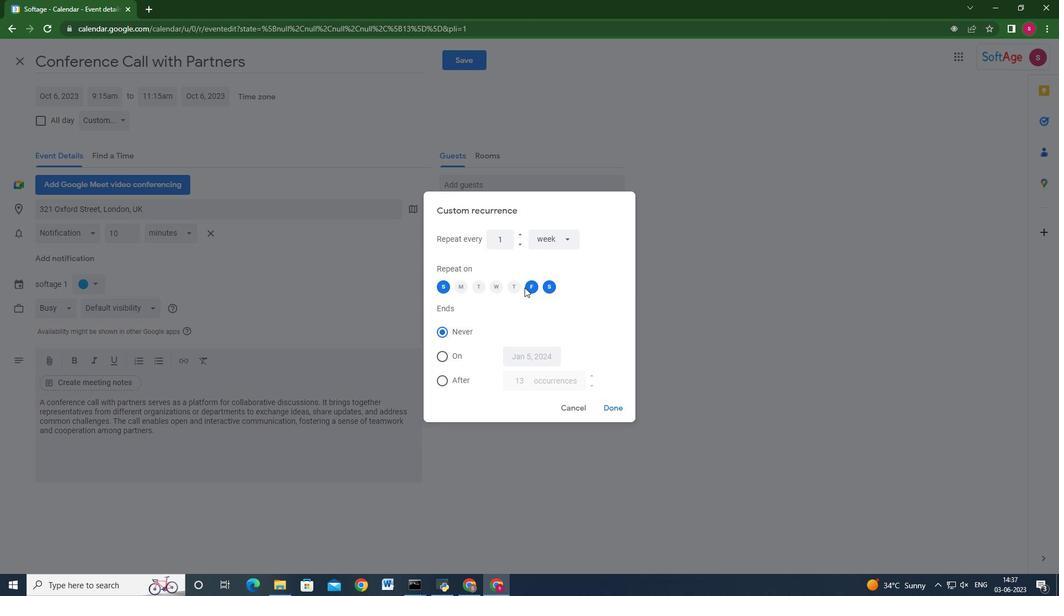 
Action: Mouse pressed left at (527, 287)
Screenshot: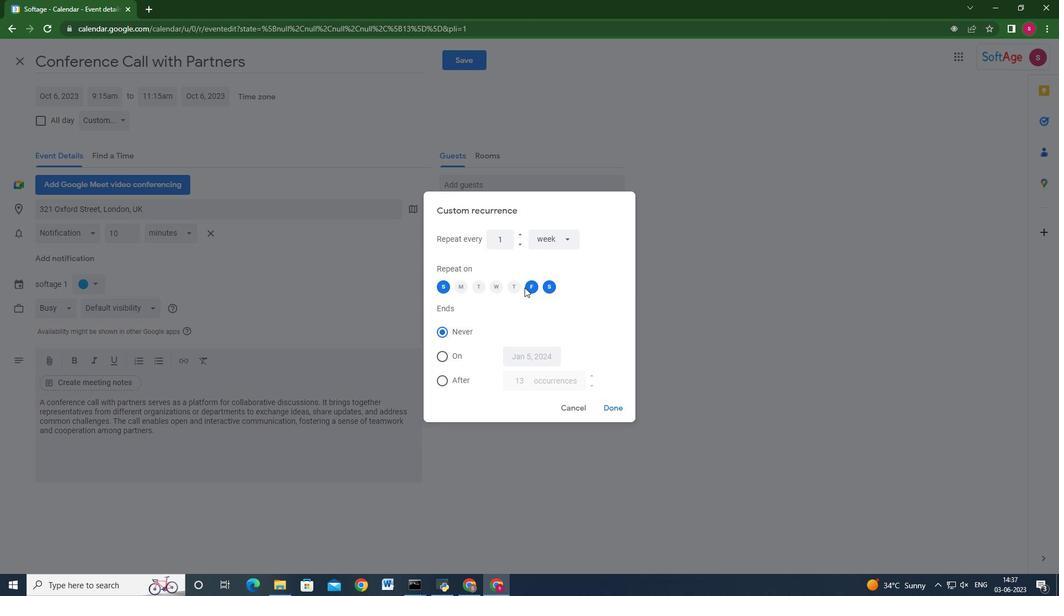 
Action: Mouse moved to (545, 285)
Screenshot: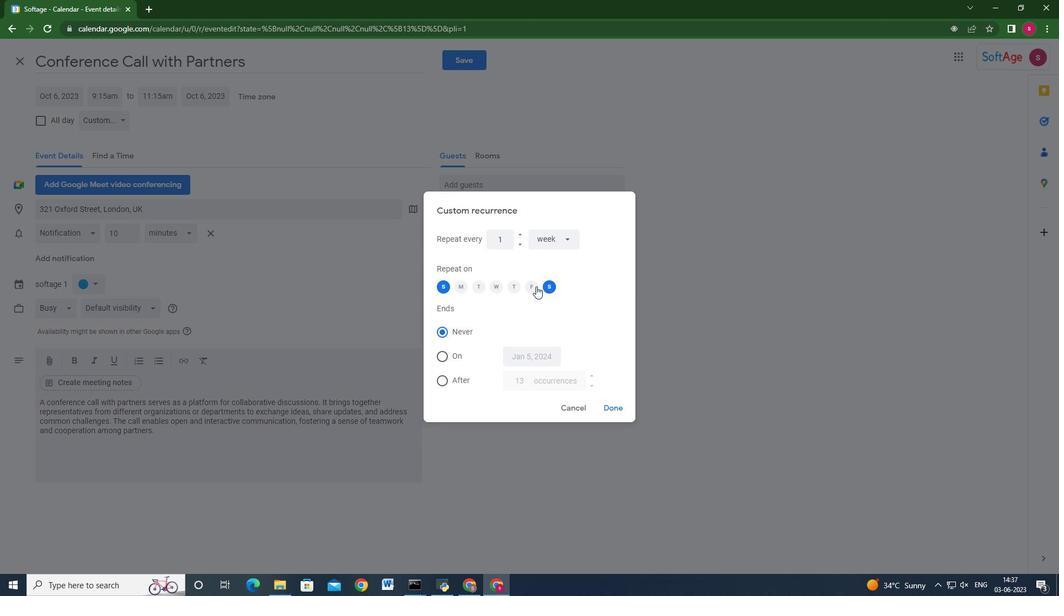 
Action: Mouse pressed left at (545, 285)
Screenshot: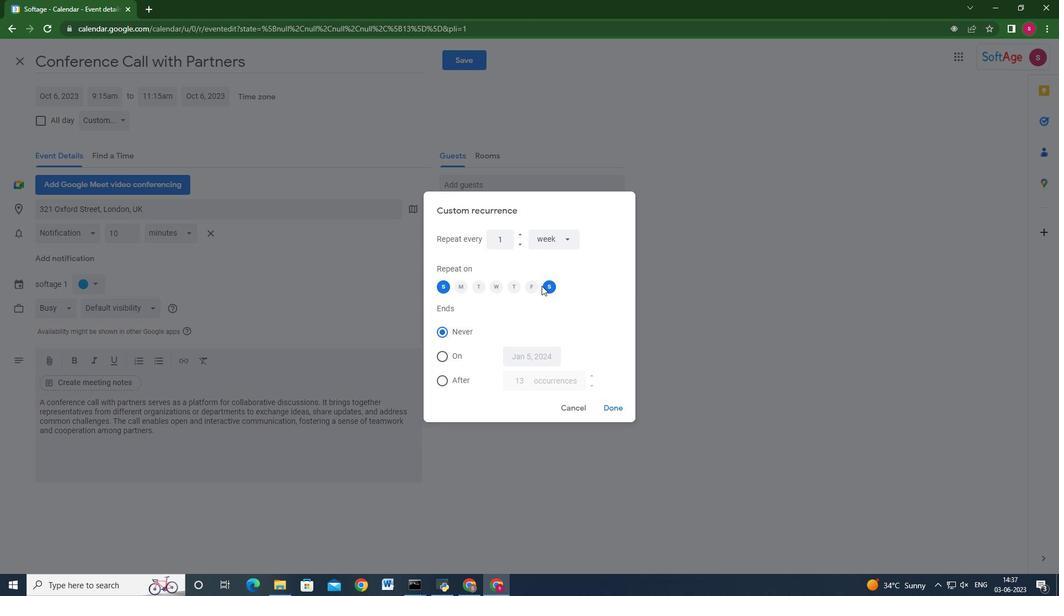 
Action: Mouse moved to (604, 405)
Screenshot: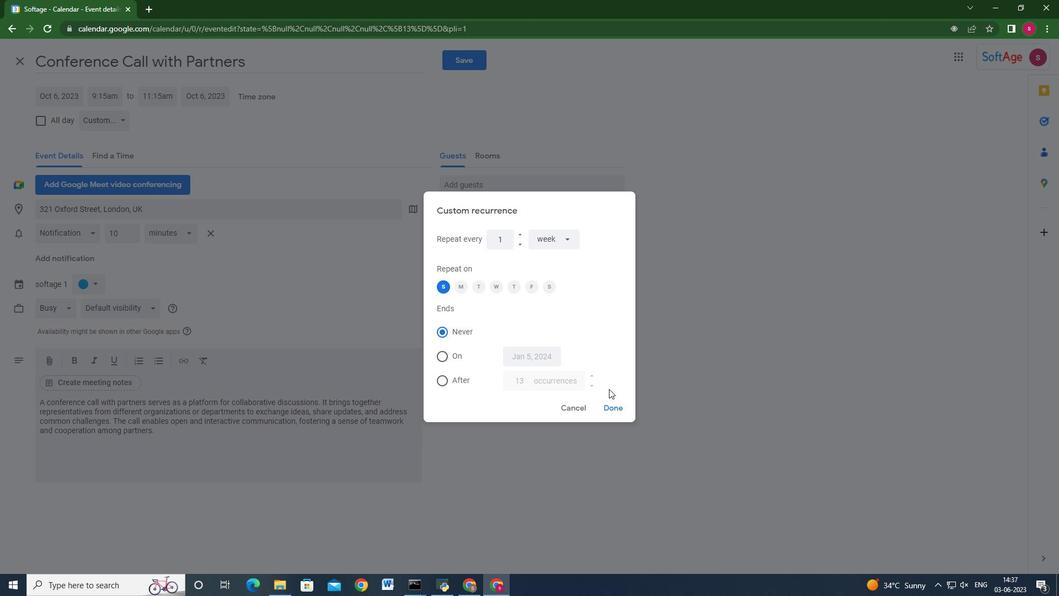 
Action: Mouse pressed left at (604, 405)
Screenshot: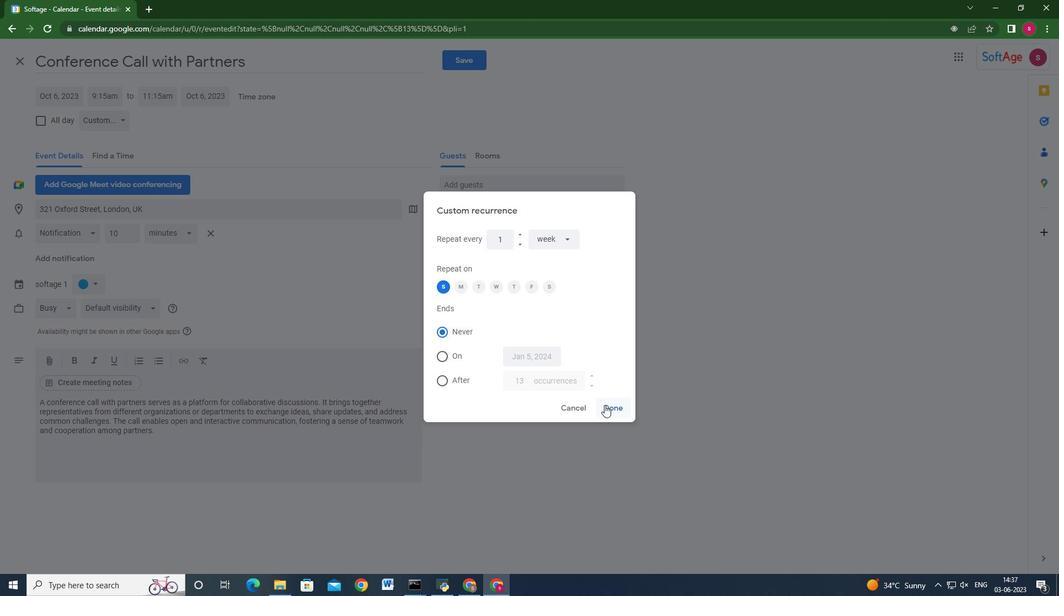 
Action: Mouse moved to (458, 67)
Screenshot: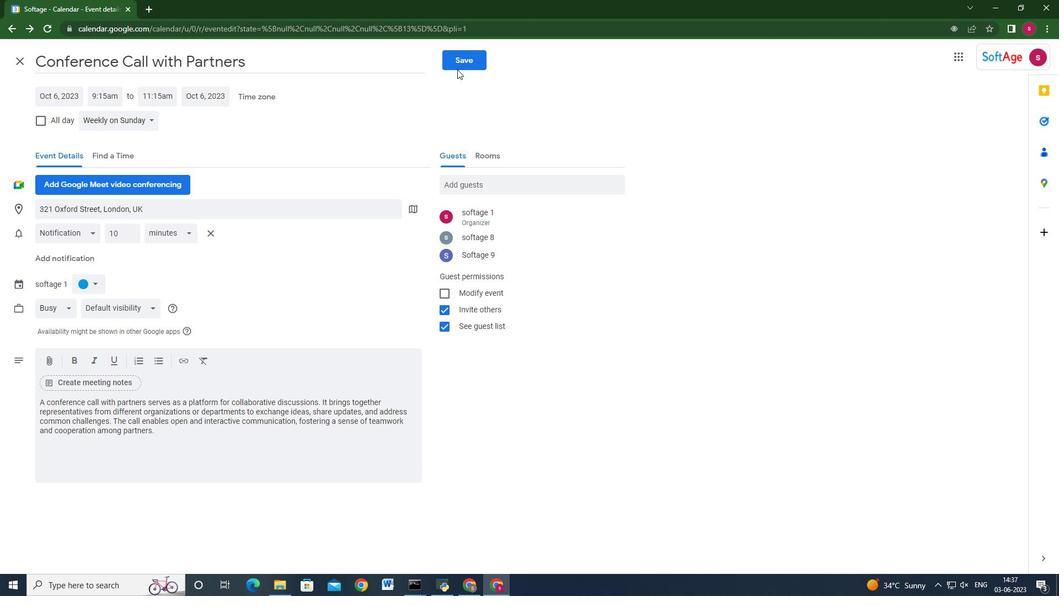
Action: Mouse pressed left at (458, 67)
Screenshot: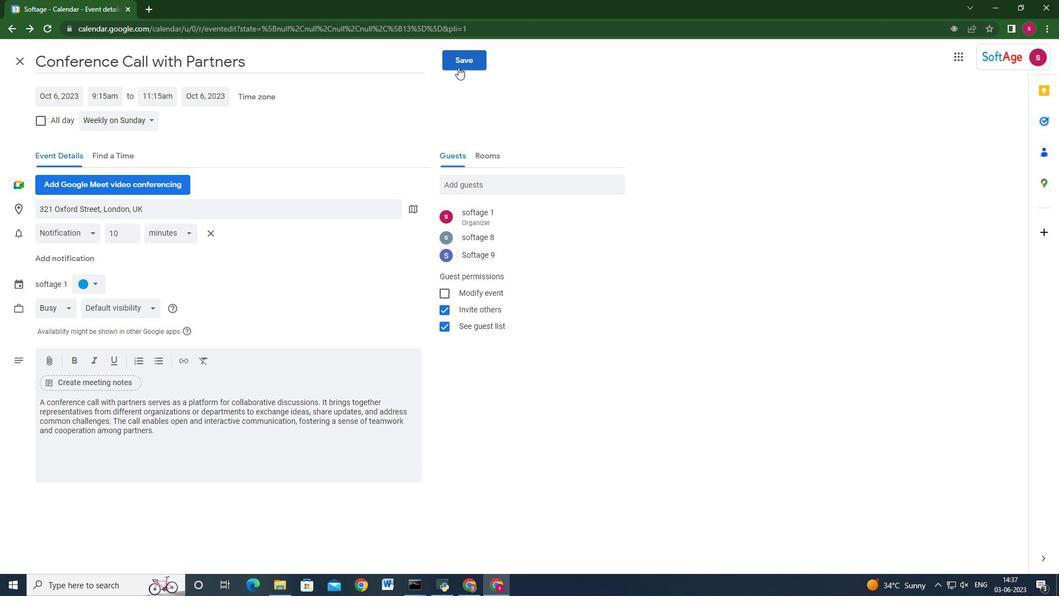 
Action: Mouse moved to (643, 335)
Screenshot: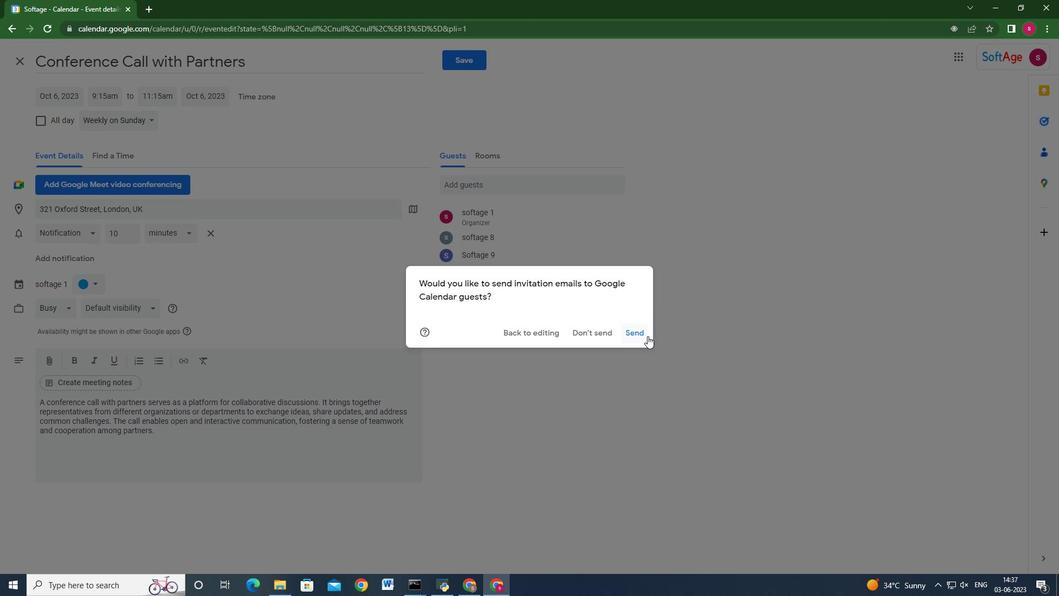 
Action: Mouse pressed left at (643, 335)
Screenshot: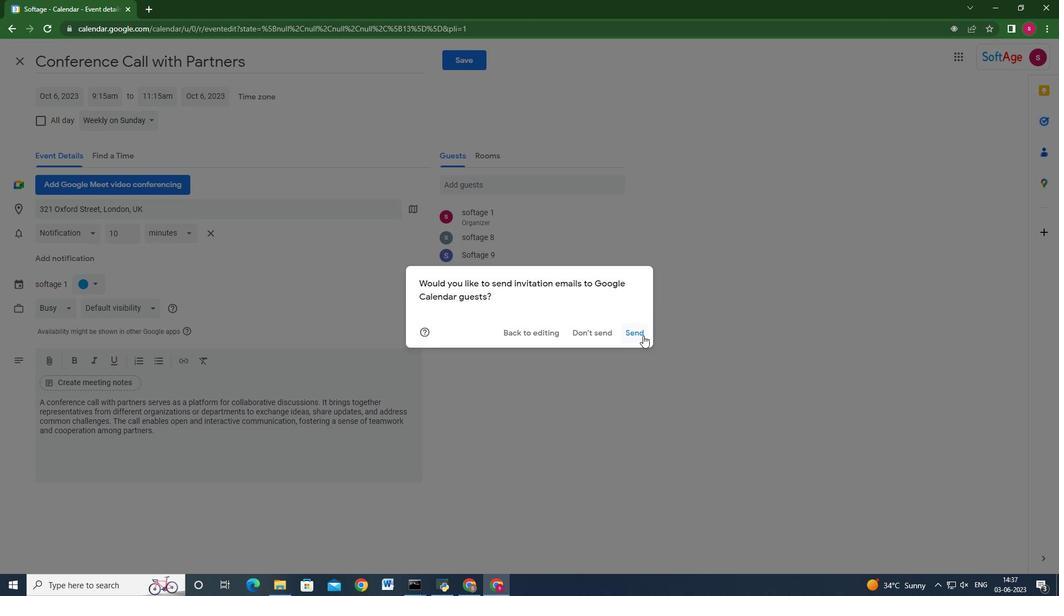 
Action: Mouse moved to (644, 335)
Screenshot: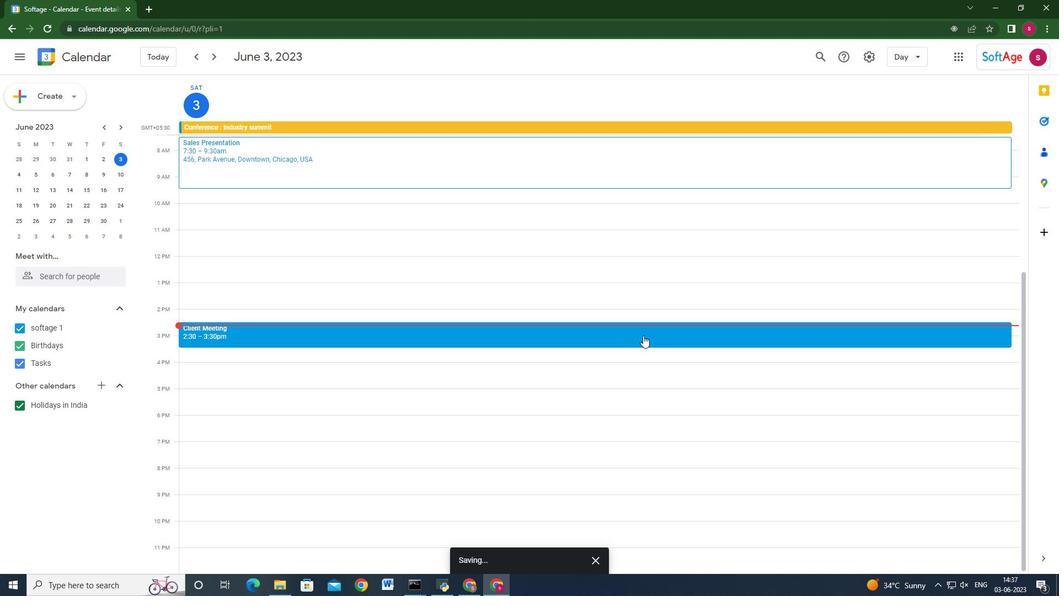 
